 Task: Find connections with filter location Chilecito with filter topic #innovationwith filter profile language English with filter current company IGT Solutions with filter school Delhi Technical Campus with filter industry Real Estate and Equipment Rental Services with filter service category Family Law with filter keywords title Server
Action: Mouse moved to (474, 85)
Screenshot: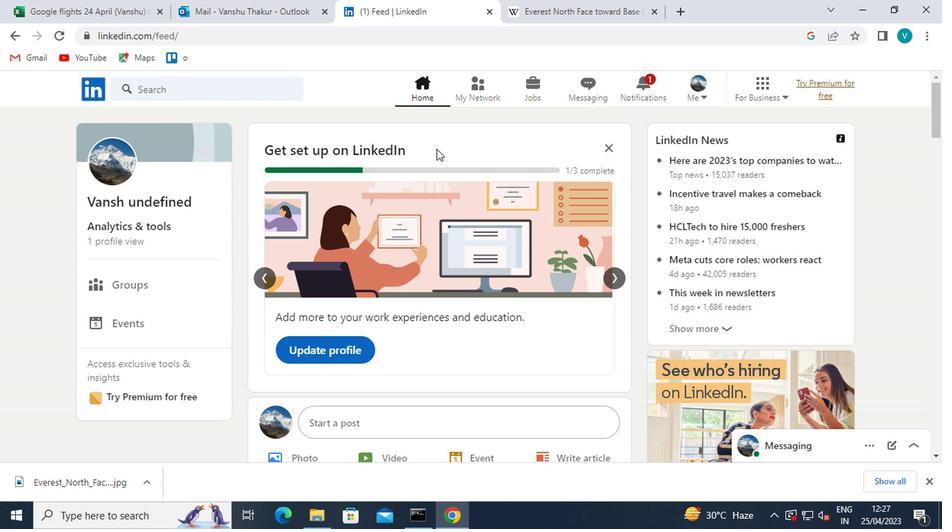 
Action: Mouse pressed left at (474, 85)
Screenshot: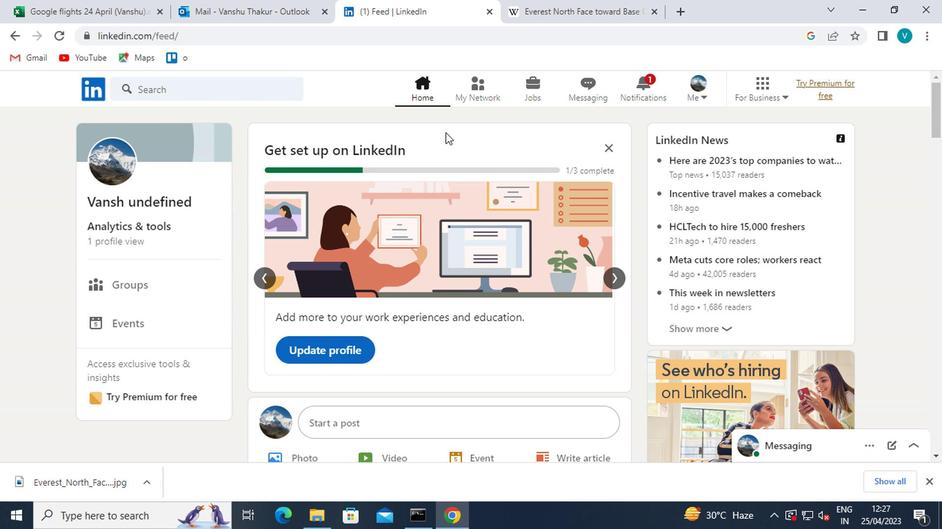 
Action: Mouse moved to (143, 165)
Screenshot: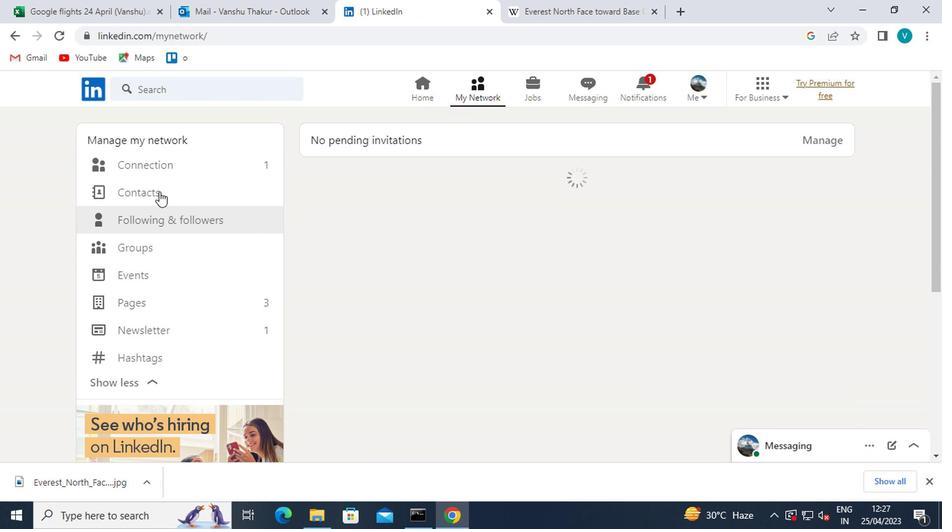 
Action: Mouse pressed left at (143, 165)
Screenshot: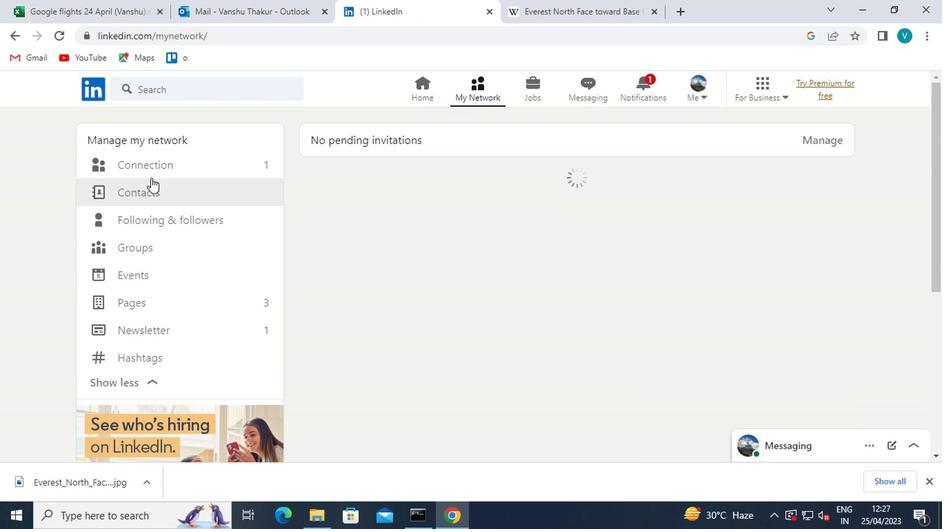 
Action: Mouse moved to (572, 157)
Screenshot: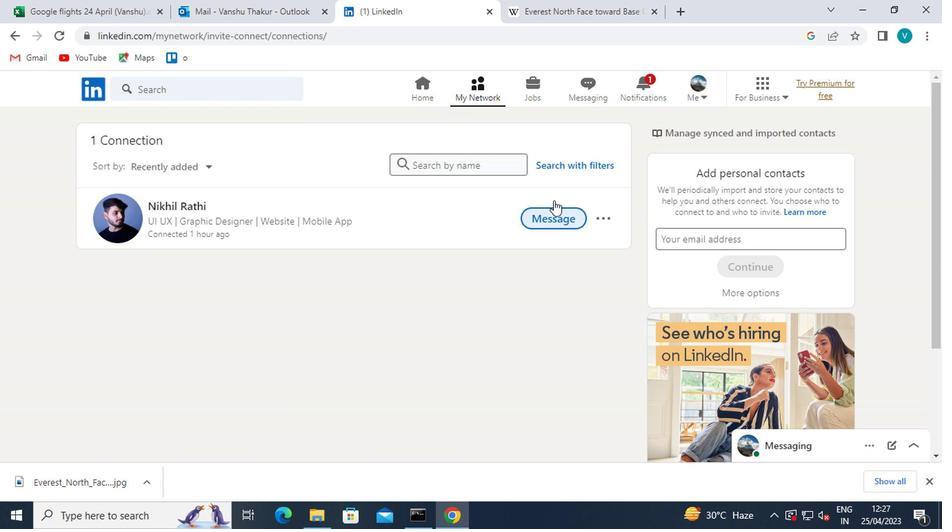 
Action: Mouse pressed left at (572, 157)
Screenshot: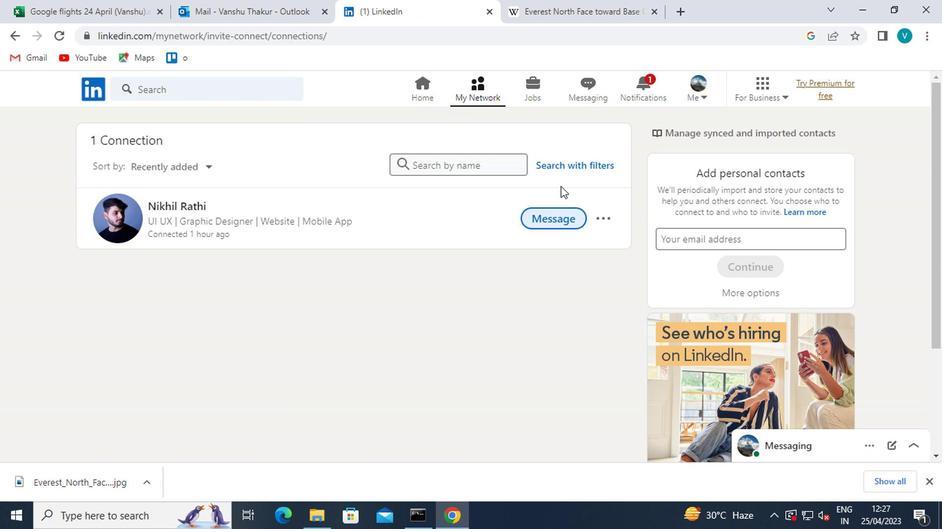
Action: Mouse moved to (452, 135)
Screenshot: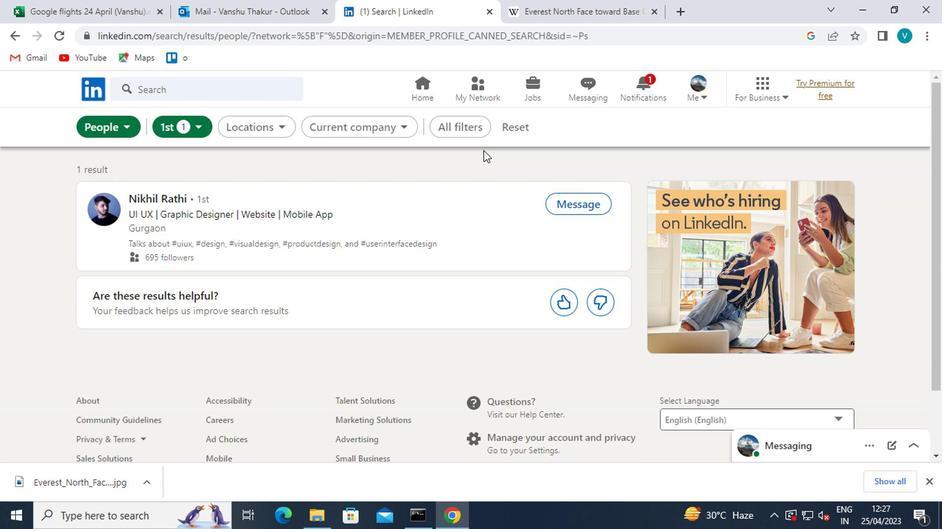 
Action: Mouse pressed left at (452, 135)
Screenshot: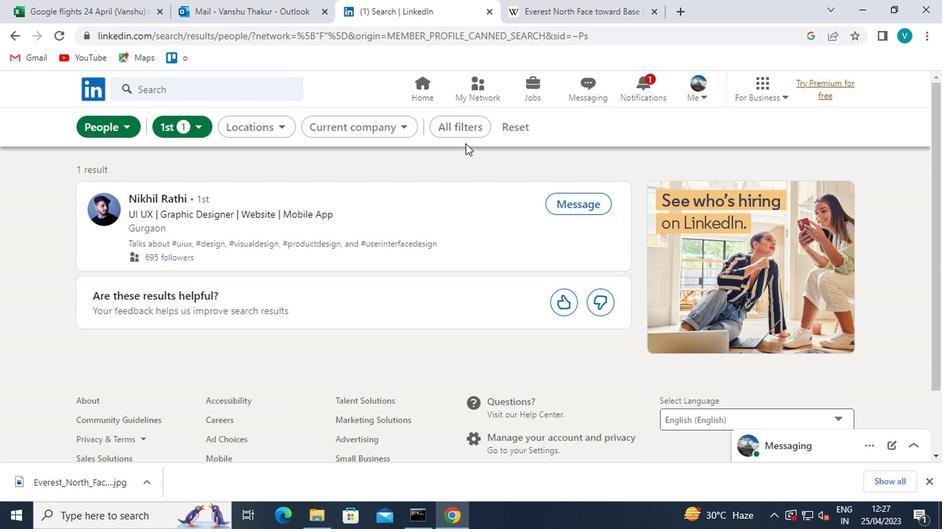 
Action: Mouse moved to (633, 286)
Screenshot: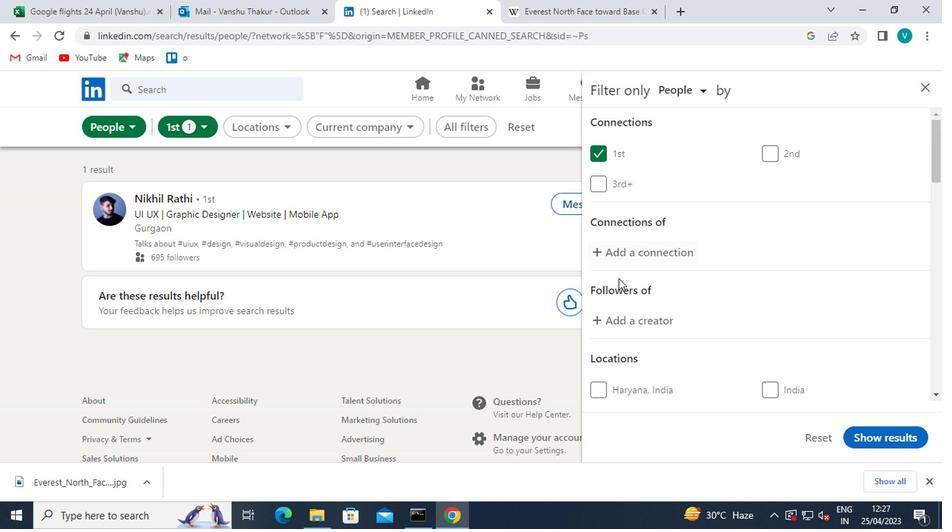 
Action: Mouse scrolled (633, 285) with delta (0, 0)
Screenshot: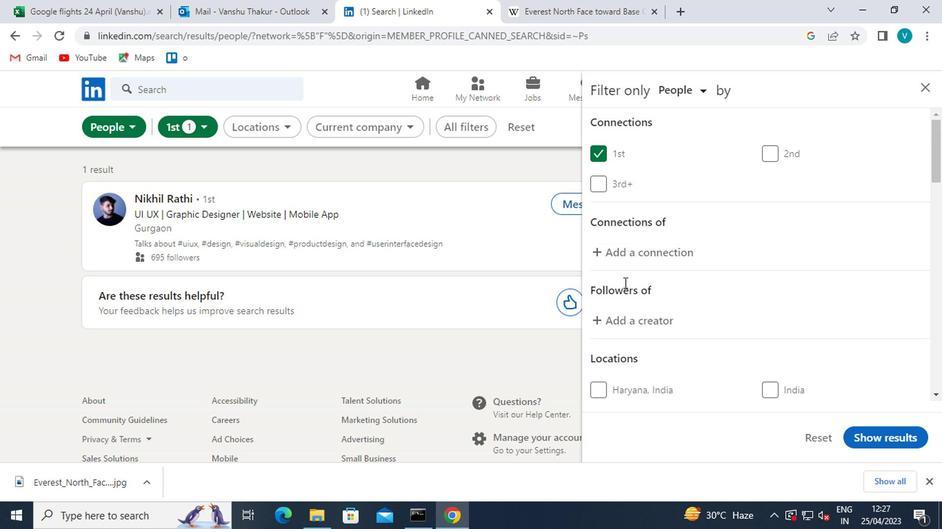 
Action: Mouse moved to (634, 287)
Screenshot: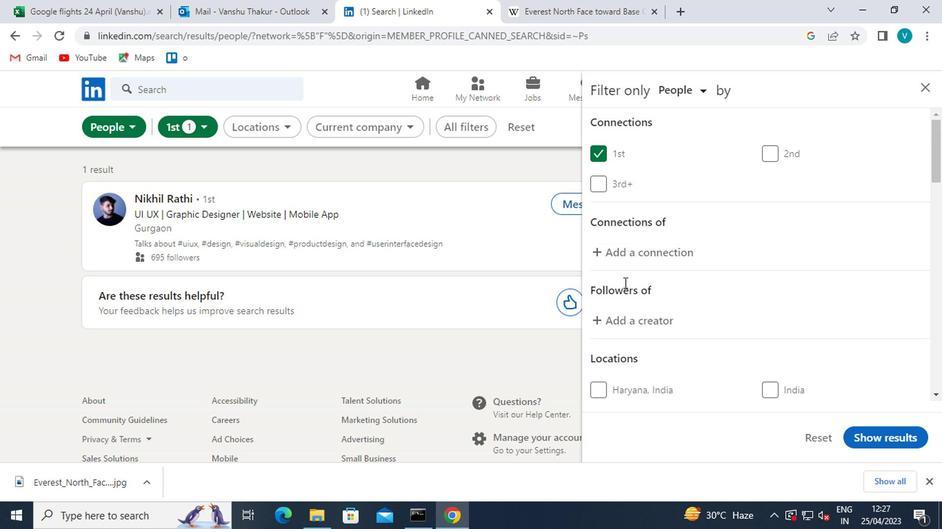 
Action: Mouse scrolled (634, 286) with delta (0, 0)
Screenshot: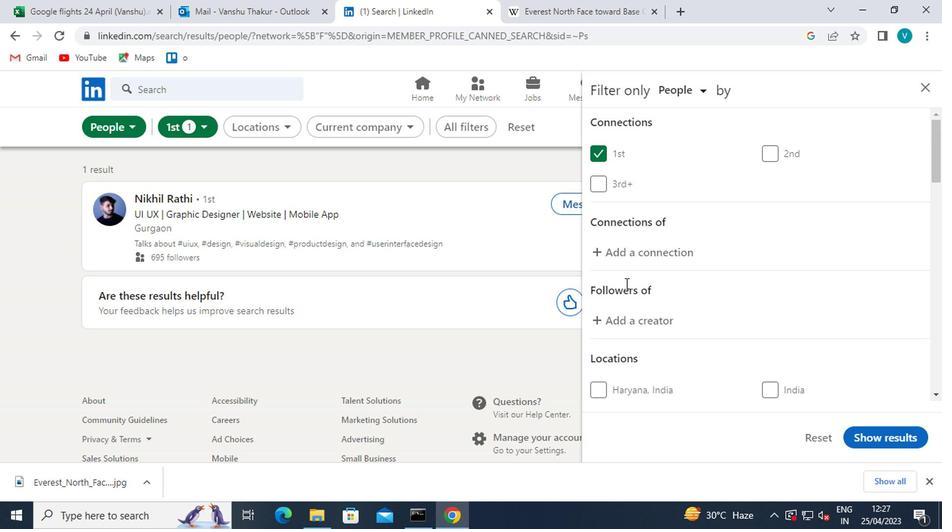 
Action: Mouse moved to (635, 316)
Screenshot: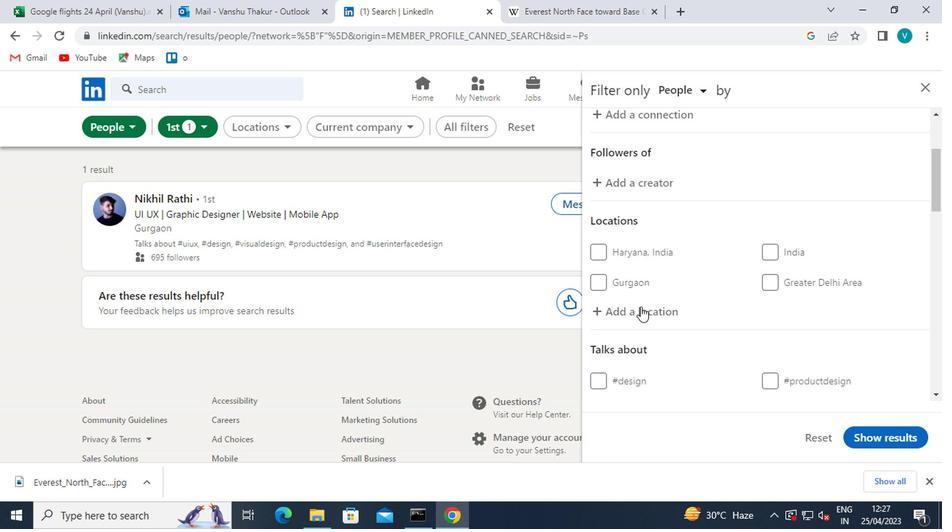 
Action: Mouse pressed left at (635, 316)
Screenshot: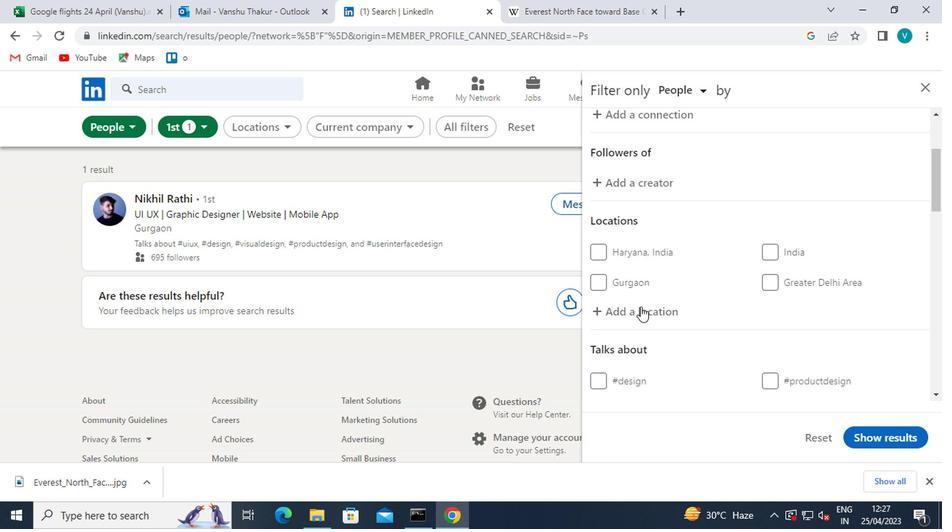 
Action: Mouse moved to (547, 271)
Screenshot: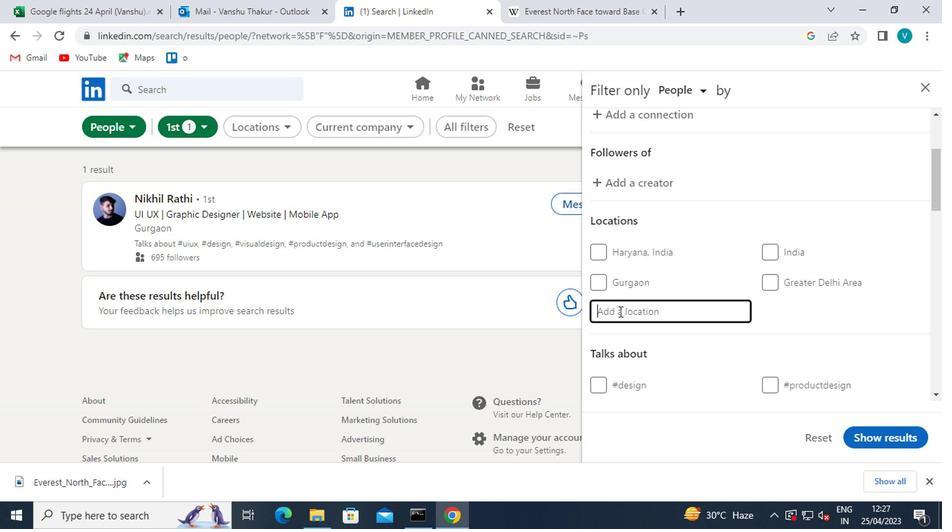 
Action: Key pressed <Key.shift>CHILECITO
Screenshot: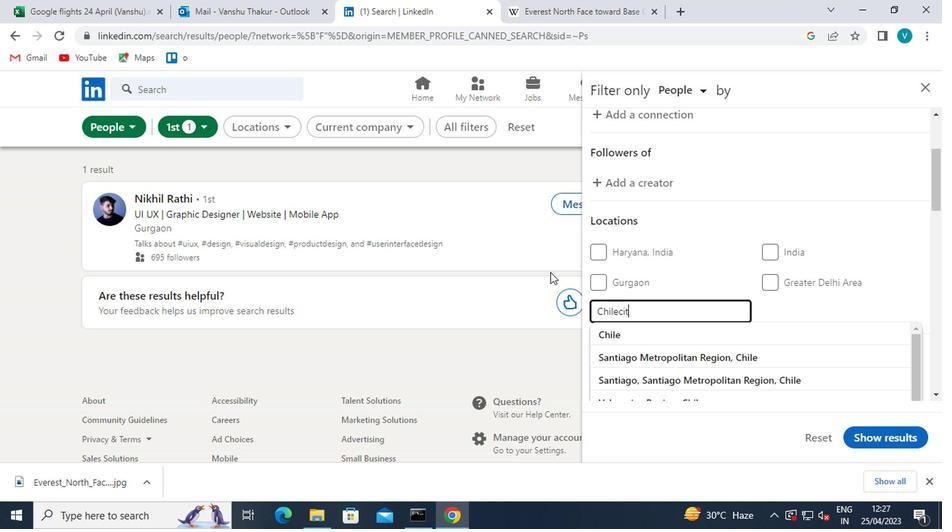 
Action: Mouse moved to (679, 340)
Screenshot: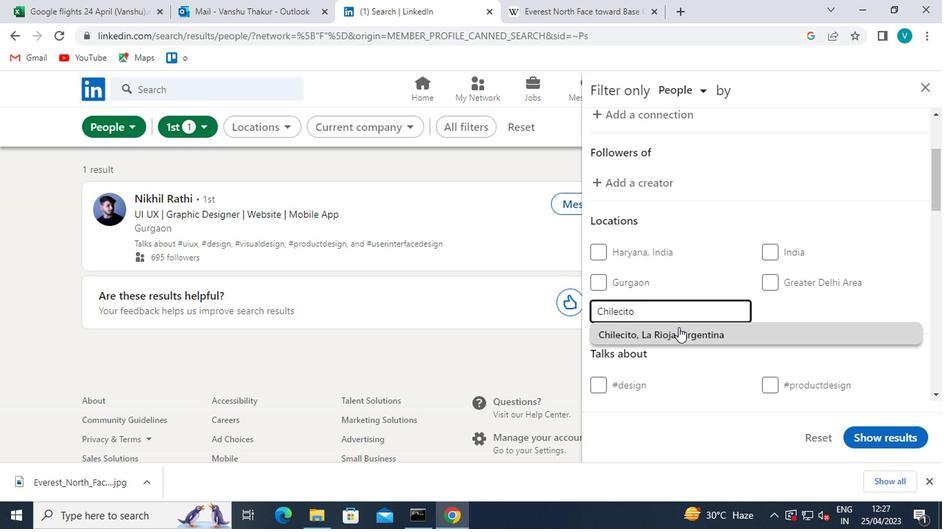 
Action: Mouse pressed left at (679, 340)
Screenshot: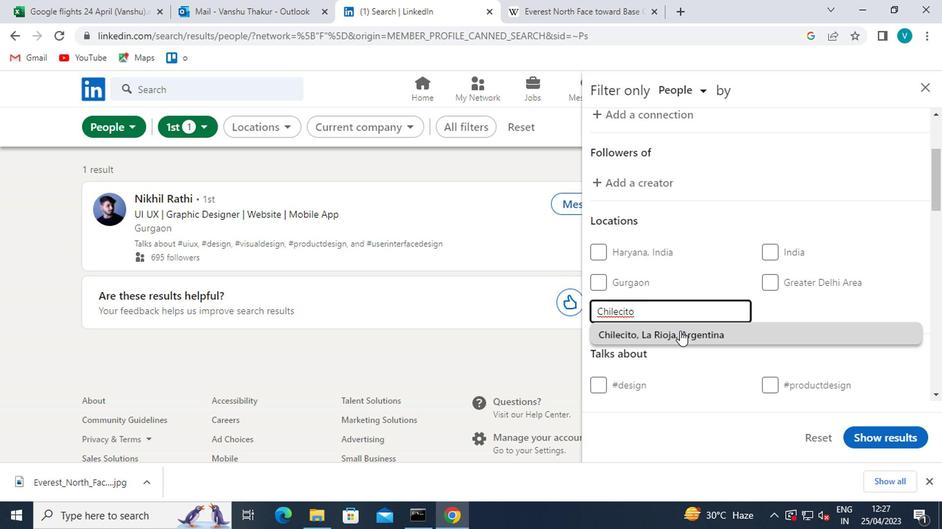 
Action: Mouse moved to (698, 334)
Screenshot: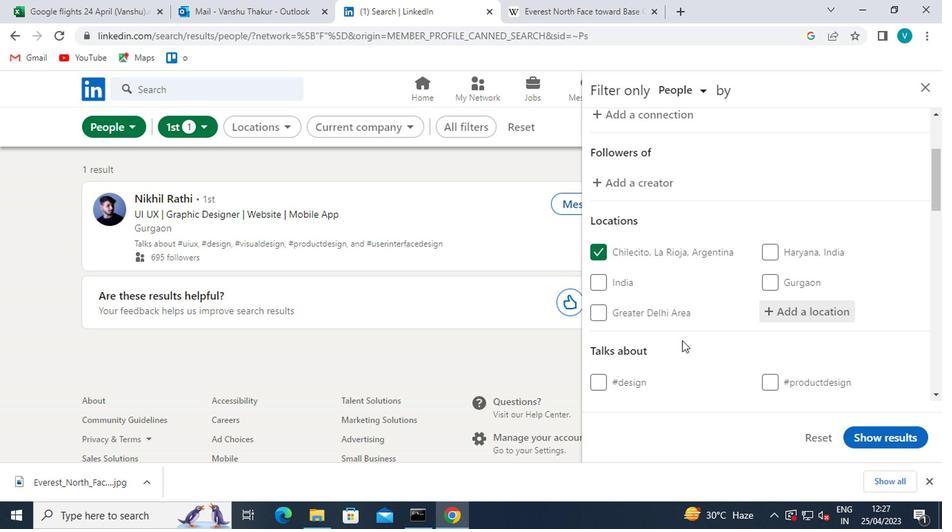 
Action: Mouse scrolled (698, 333) with delta (0, 0)
Screenshot: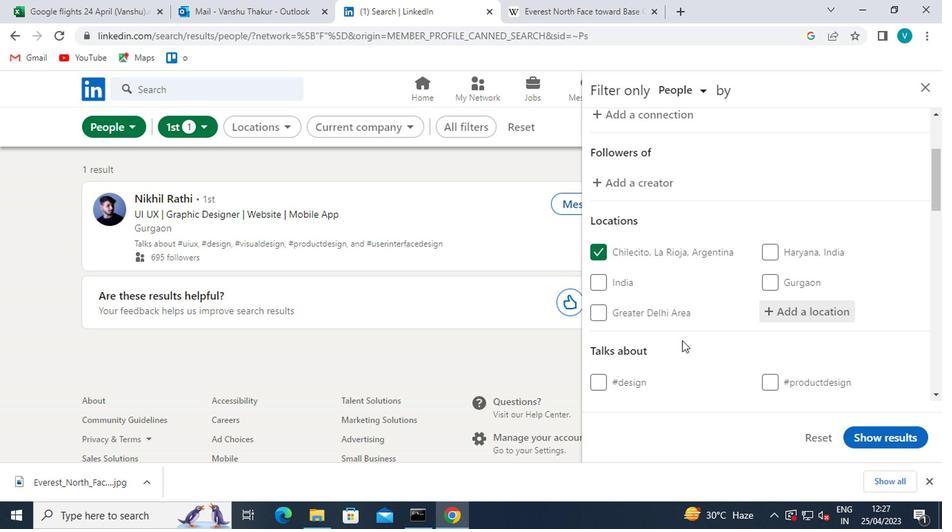 
Action: Mouse scrolled (698, 333) with delta (0, 0)
Screenshot: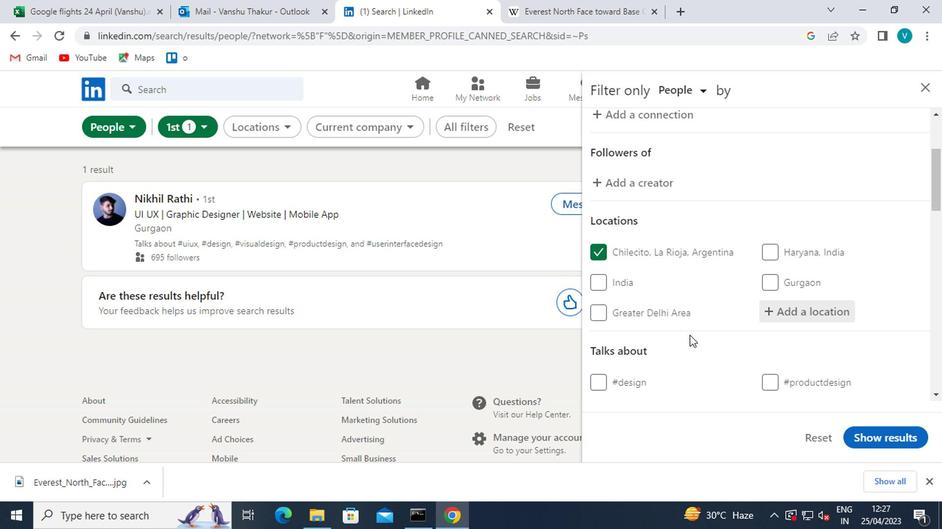 
Action: Mouse moved to (824, 298)
Screenshot: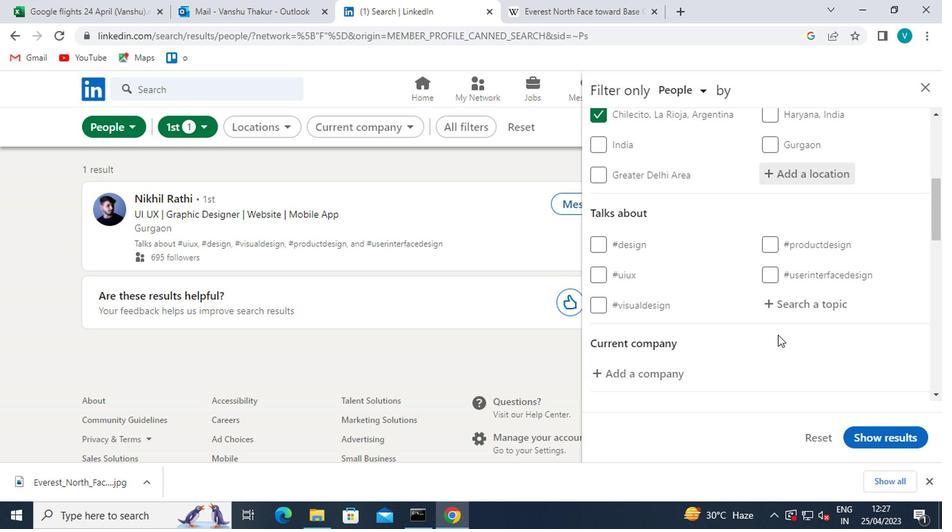 
Action: Mouse pressed left at (824, 298)
Screenshot: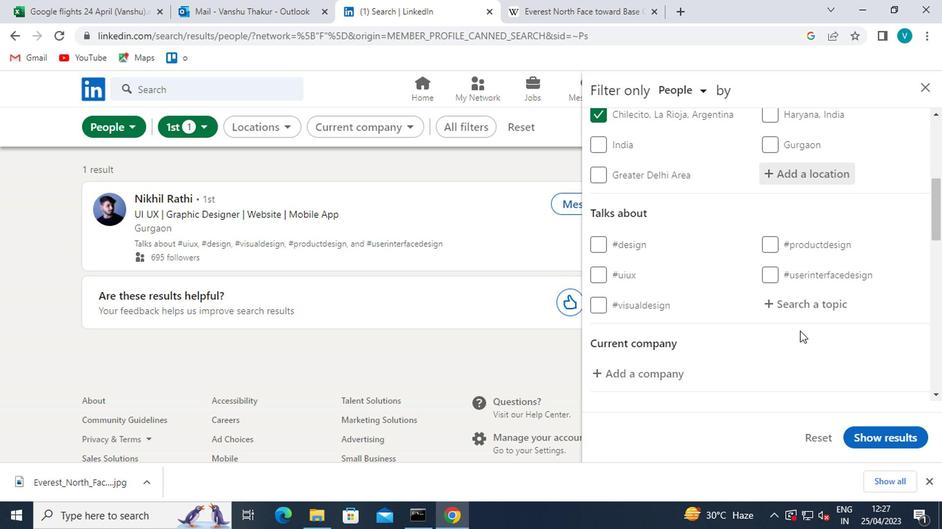 
Action: Mouse moved to (792, 276)
Screenshot: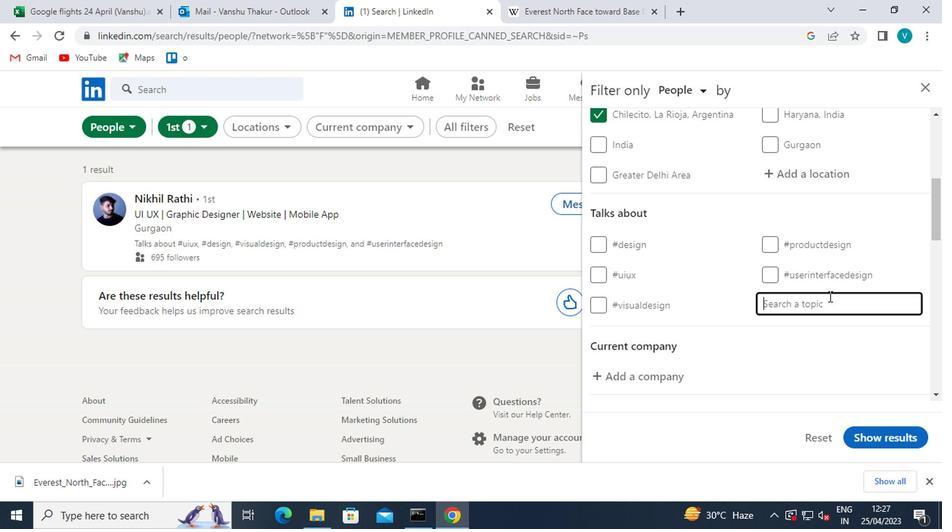 
Action: Key pressed <Key.shift><Key.shift><Key.shift><Key.shift>
Screenshot: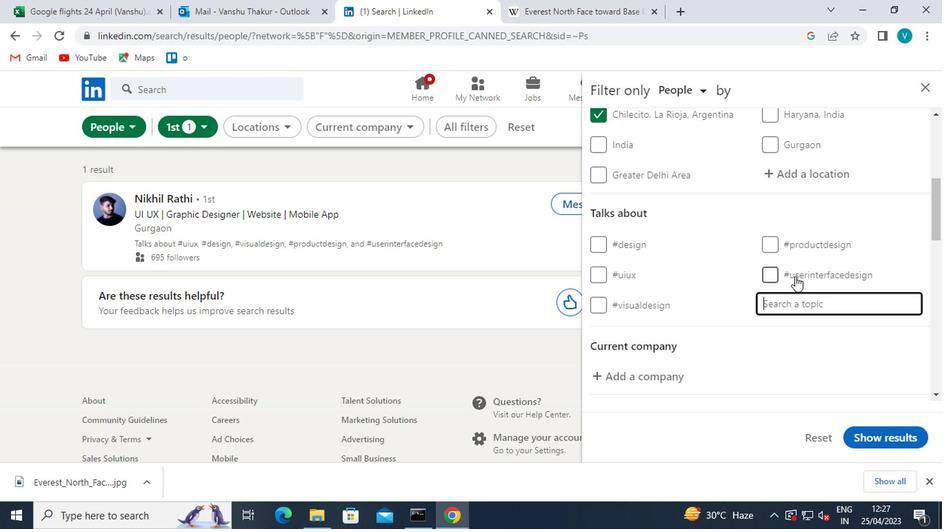 
Action: Mouse moved to (791, 275)
Screenshot: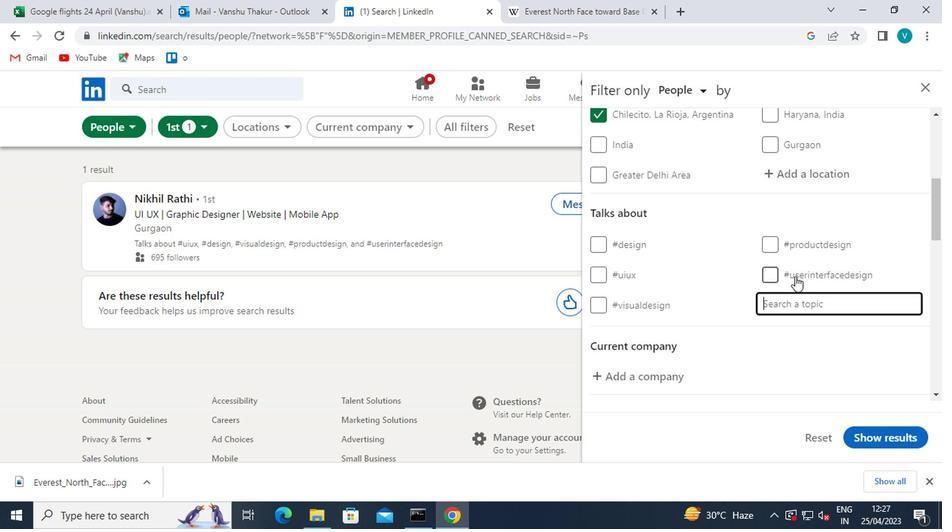 
Action: Key pressed <Key.shift><Key.shift><Key.shift><Key.shift><Key.shift><Key.shift><Key.shift><Key.shift><Key.shift><Key.shift><Key.shift><Key.shift><Key.shift><Key.shift><Key.shift><Key.shift><Key.shift><Key.shift><Key.shift><Key.shift><Key.shift><Key.shift><Key.shift><Key.shift><Key.shift><Key.shift><Key.shift><Key.shift><Key.shift><Key.shift><Key.shift><Key.shift><Key.shift><Key.shift><Key.shift><Key.shift><Key.shift><Key.shift><Key.shift><Key.shift><Key.shift><Key.shift><Key.shift><Key.shift><Key.shift><Key.shift><Key.shift><Key.shift><Key.shift><Key.shift><Key.shift><Key.shift><Key.shift><Key.shift><Key.shift><Key.shift><Key.shift>#INNOVATIONW<Key.backspace>
Screenshot: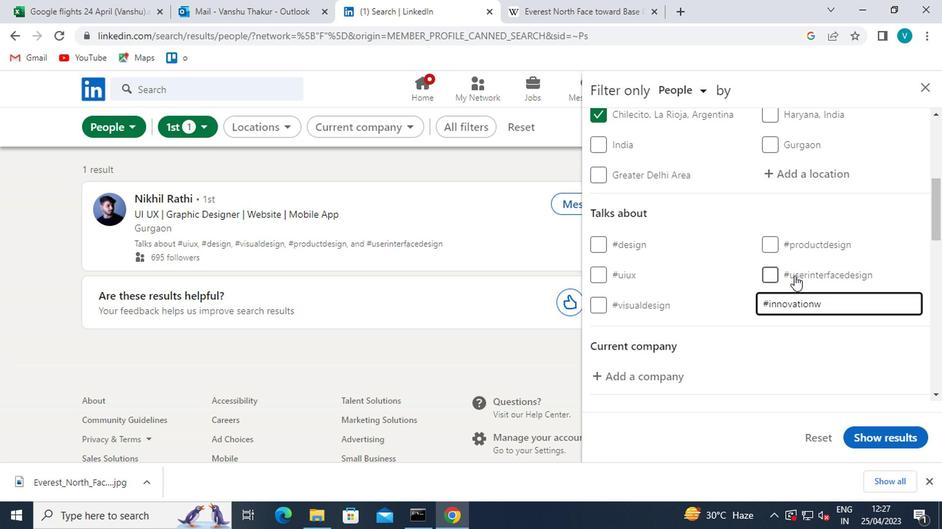 
Action: Mouse moved to (802, 348)
Screenshot: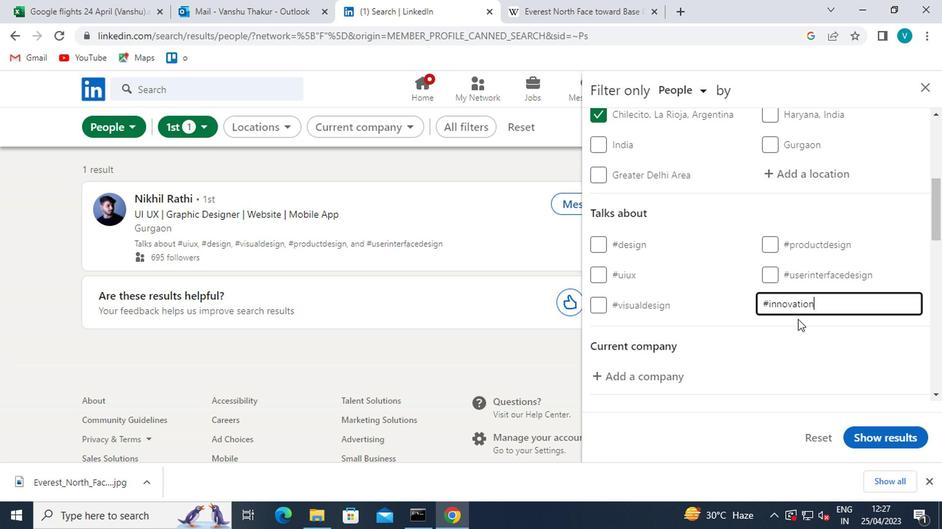 
Action: Mouse pressed left at (802, 348)
Screenshot: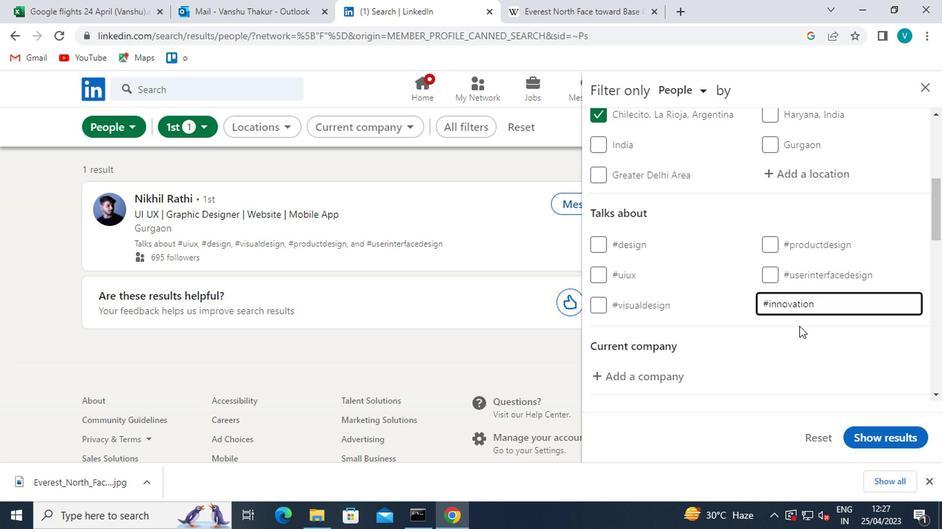 
Action: Mouse moved to (806, 348)
Screenshot: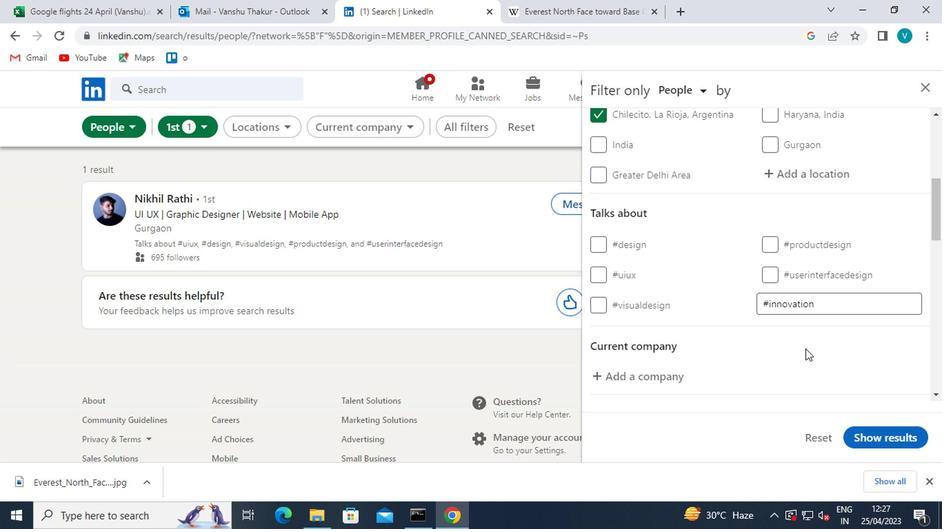 
Action: Mouse scrolled (806, 347) with delta (0, 0)
Screenshot: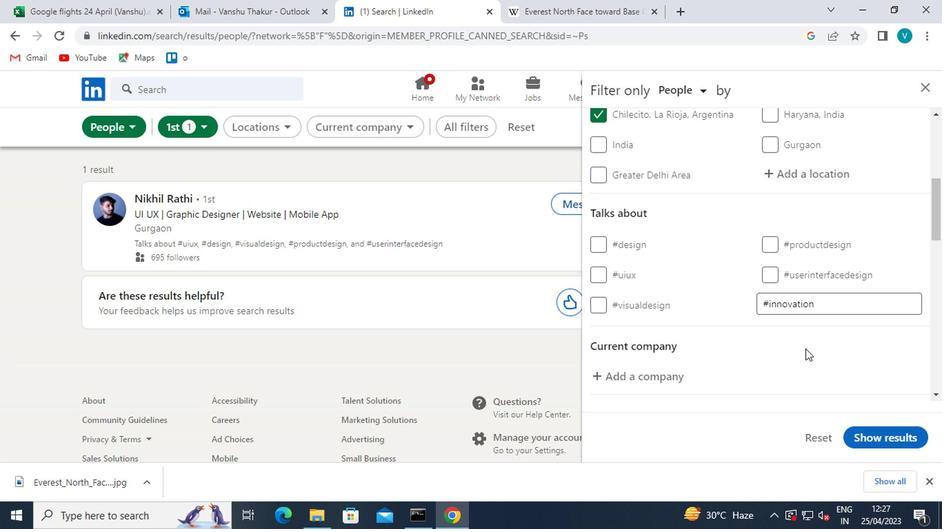
Action: Mouse moved to (809, 346)
Screenshot: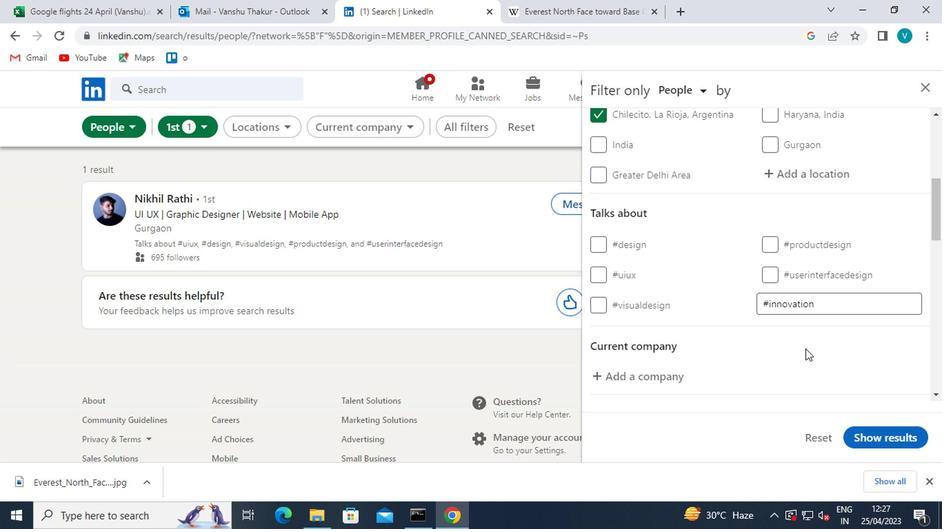 
Action: Mouse scrolled (809, 346) with delta (0, 0)
Screenshot: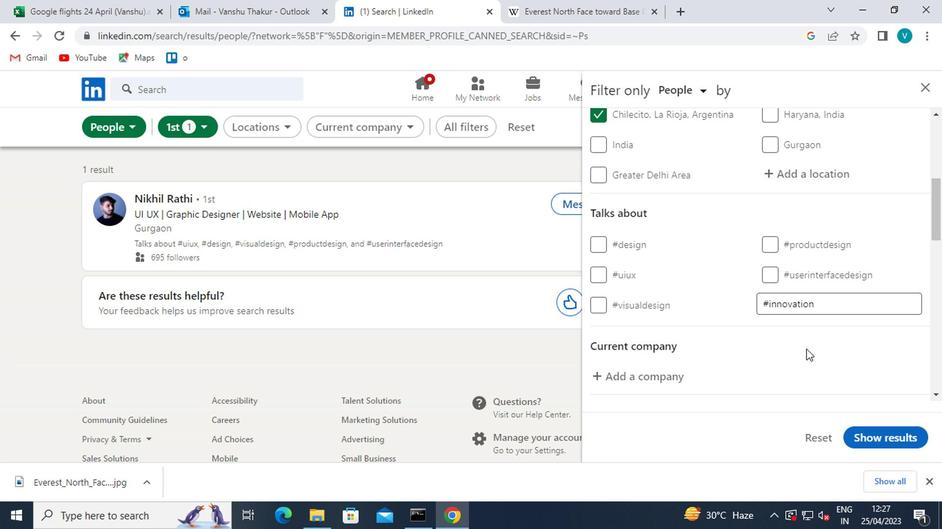 
Action: Mouse moved to (807, 346)
Screenshot: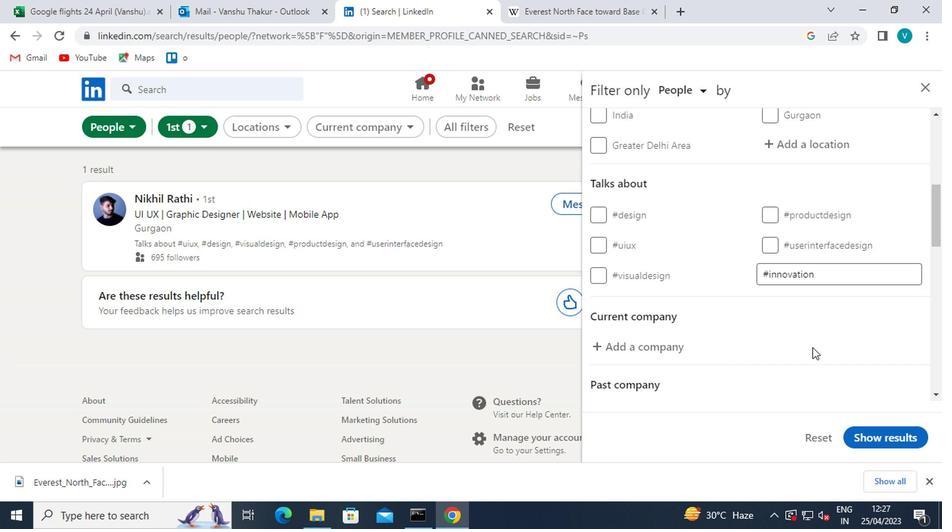 
Action: Mouse scrolled (807, 345) with delta (0, 0)
Screenshot: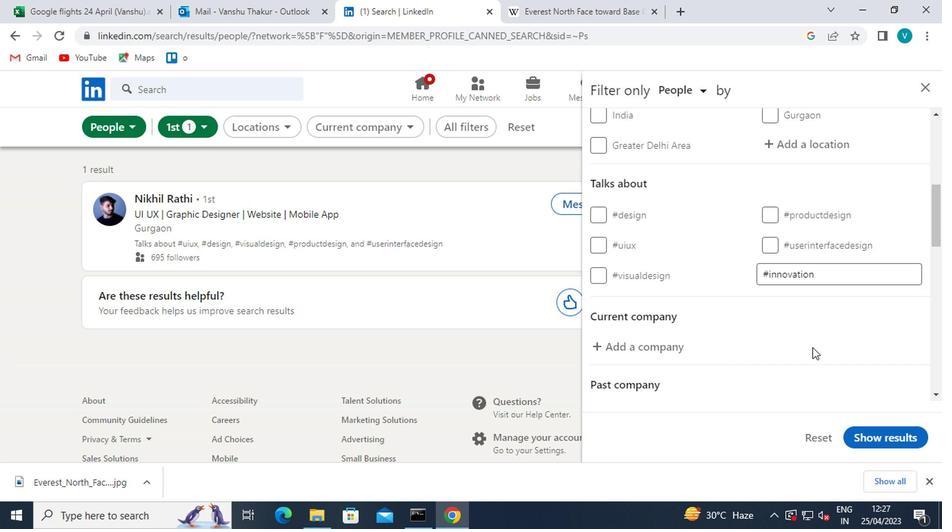 
Action: Mouse moved to (802, 345)
Screenshot: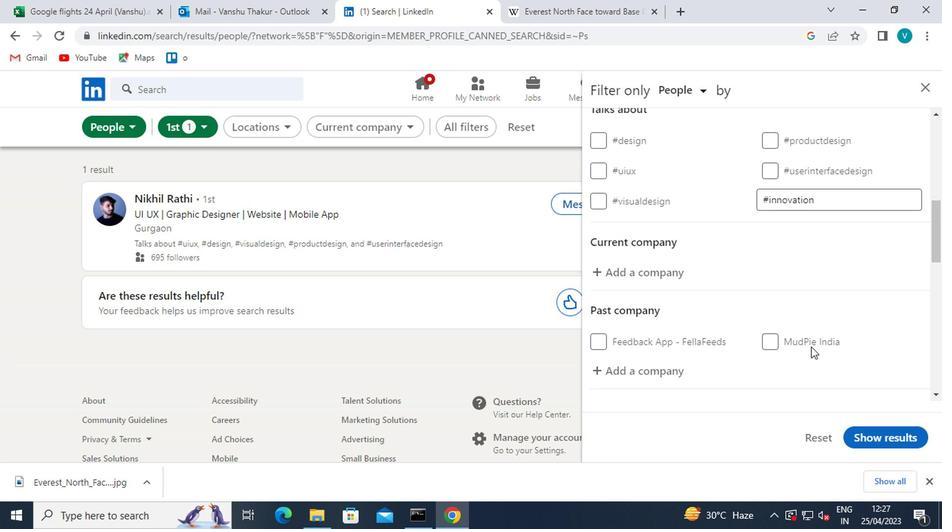 
Action: Mouse scrolled (802, 344) with delta (0, 0)
Screenshot: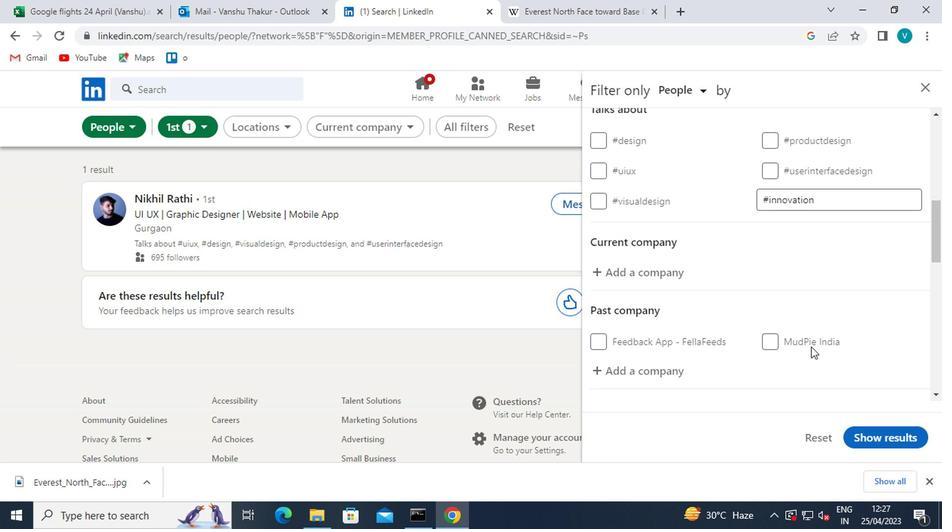 
Action: Mouse moved to (793, 342)
Screenshot: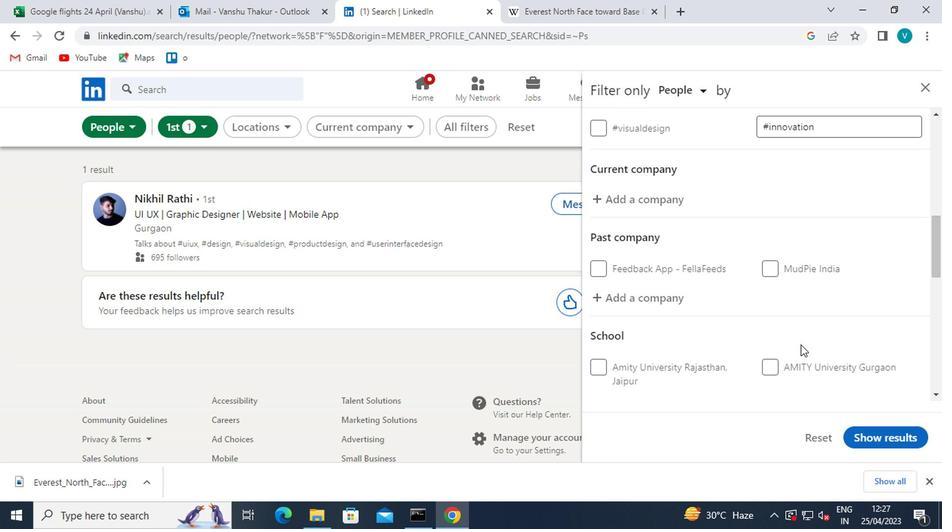 
Action: Mouse scrolled (793, 342) with delta (0, 0)
Screenshot: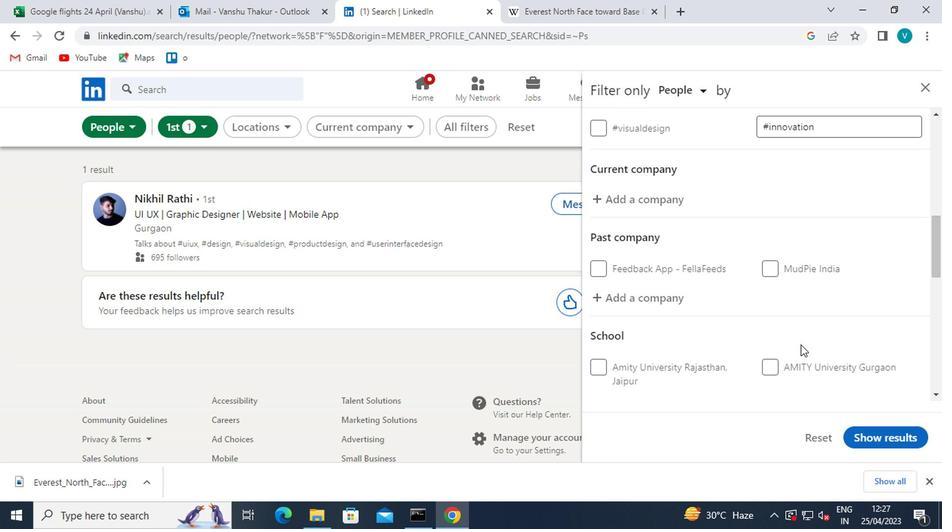 
Action: Mouse moved to (602, 315)
Screenshot: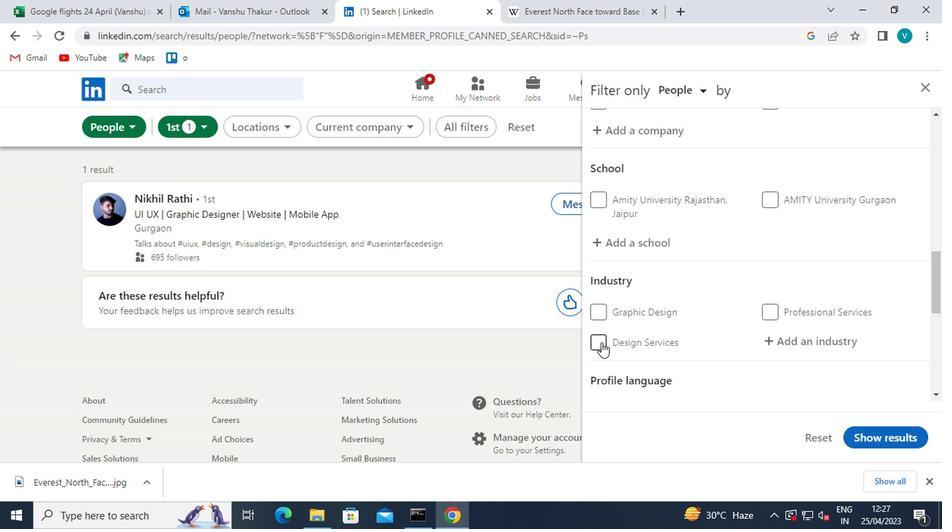 
Action: Mouse scrolled (602, 314) with delta (0, 0)
Screenshot: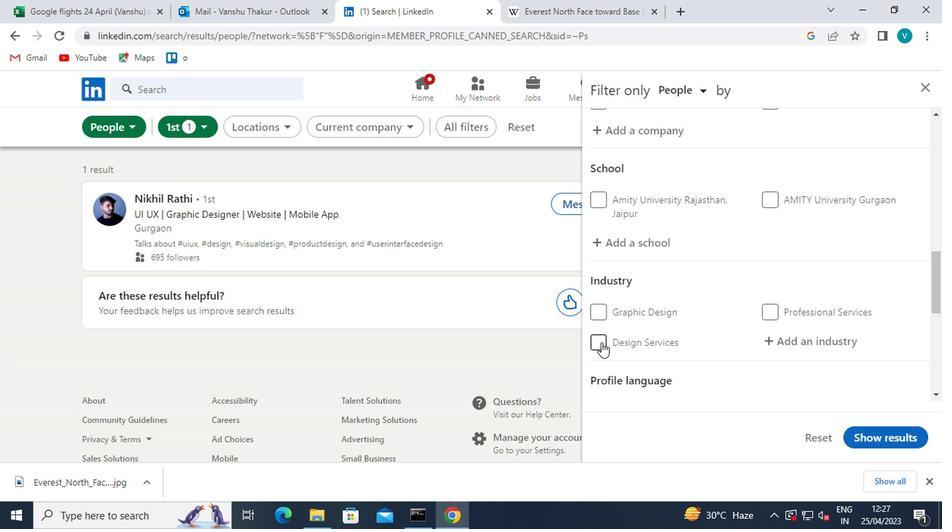
Action: Mouse scrolled (602, 314) with delta (0, 0)
Screenshot: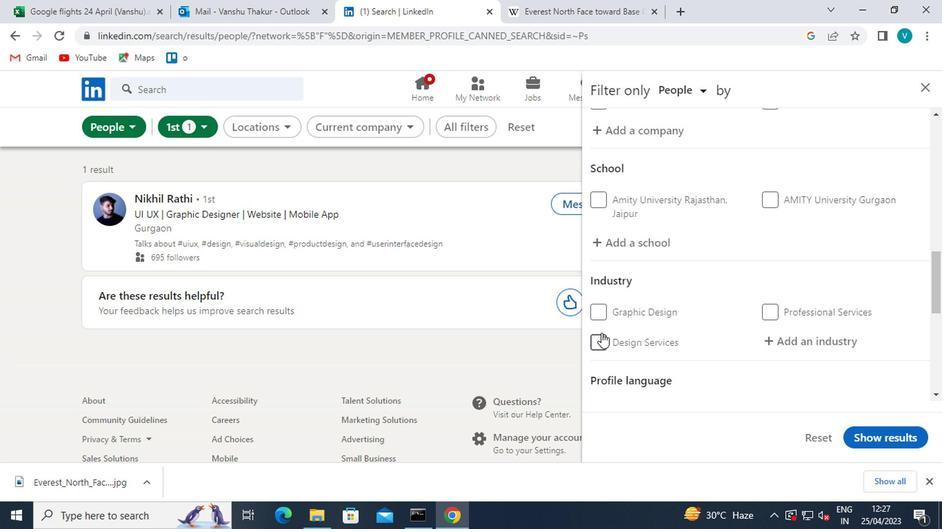 
Action: Mouse moved to (596, 272)
Screenshot: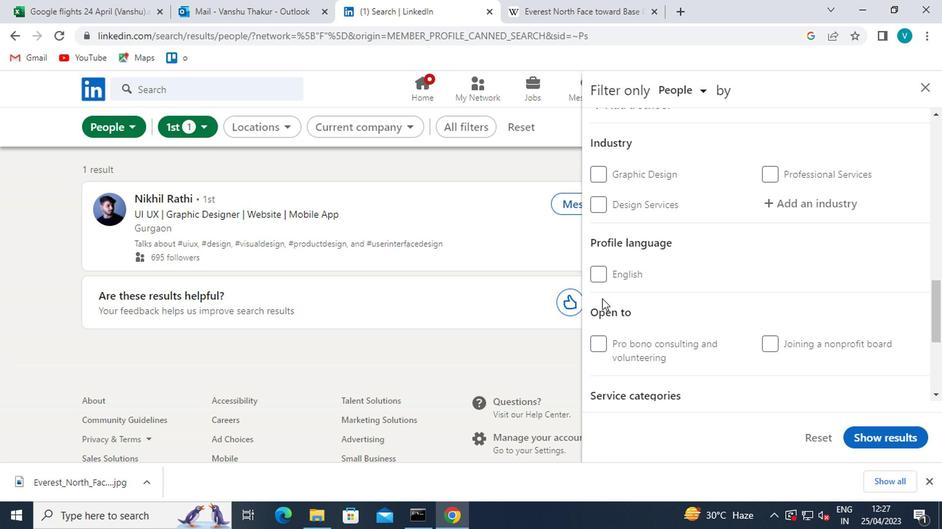
Action: Mouse pressed left at (596, 272)
Screenshot: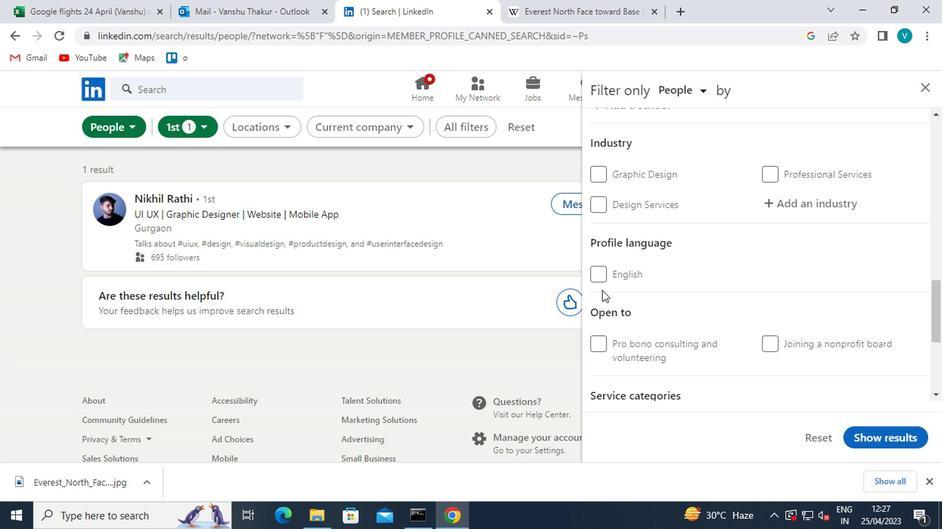 
Action: Mouse moved to (705, 290)
Screenshot: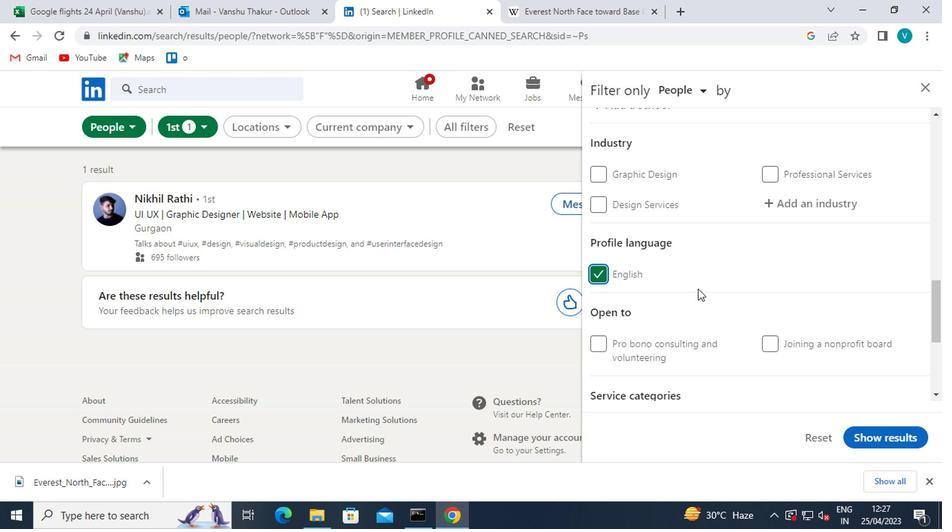 
Action: Mouse scrolled (705, 291) with delta (0, 0)
Screenshot: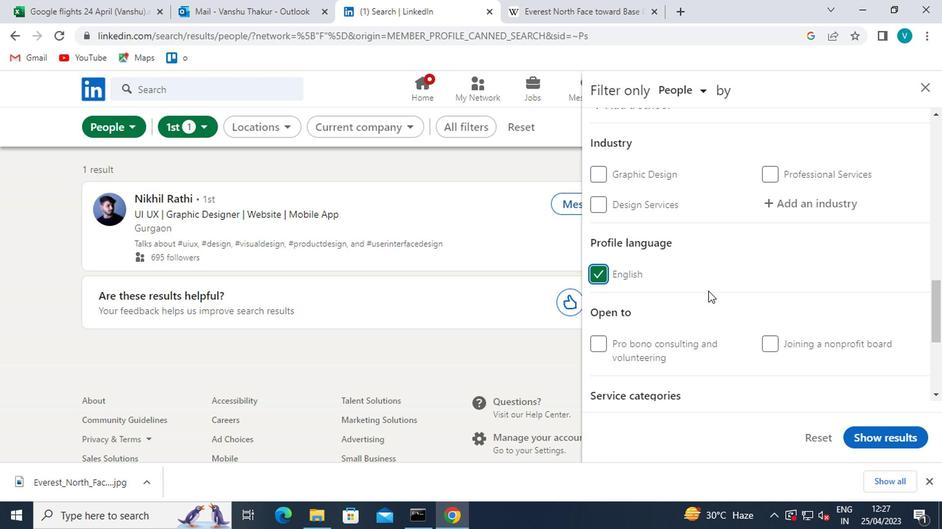 
Action: Mouse scrolled (705, 291) with delta (0, 0)
Screenshot: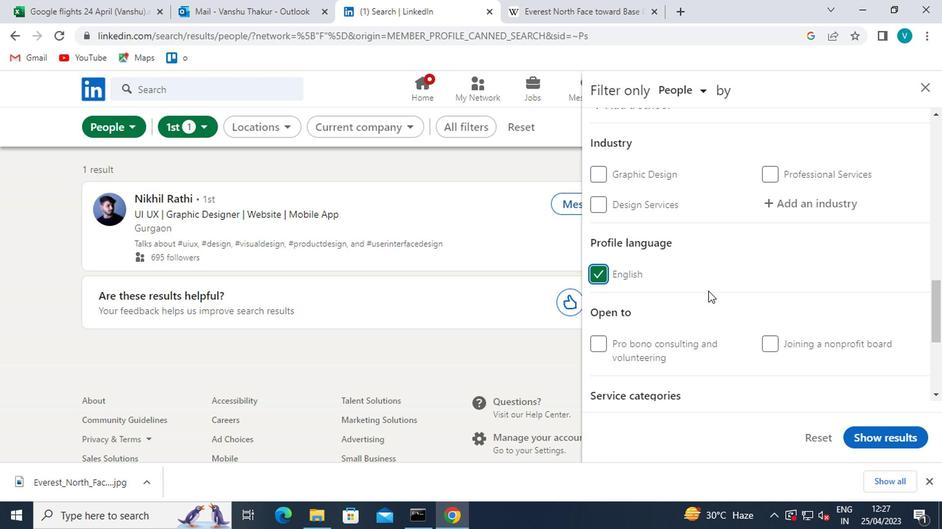 
Action: Mouse scrolled (705, 291) with delta (0, 0)
Screenshot: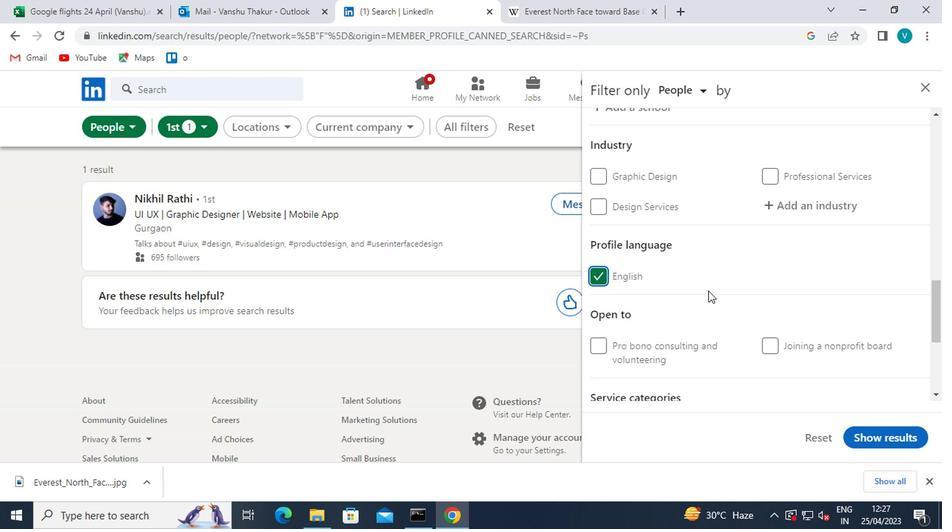 
Action: Mouse scrolled (705, 291) with delta (0, 0)
Screenshot: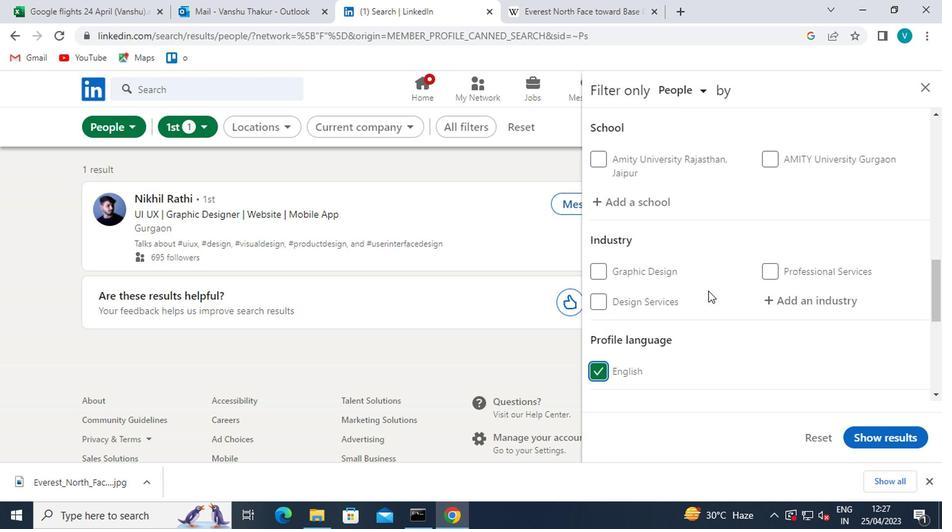
Action: Mouse scrolled (705, 291) with delta (0, 0)
Screenshot: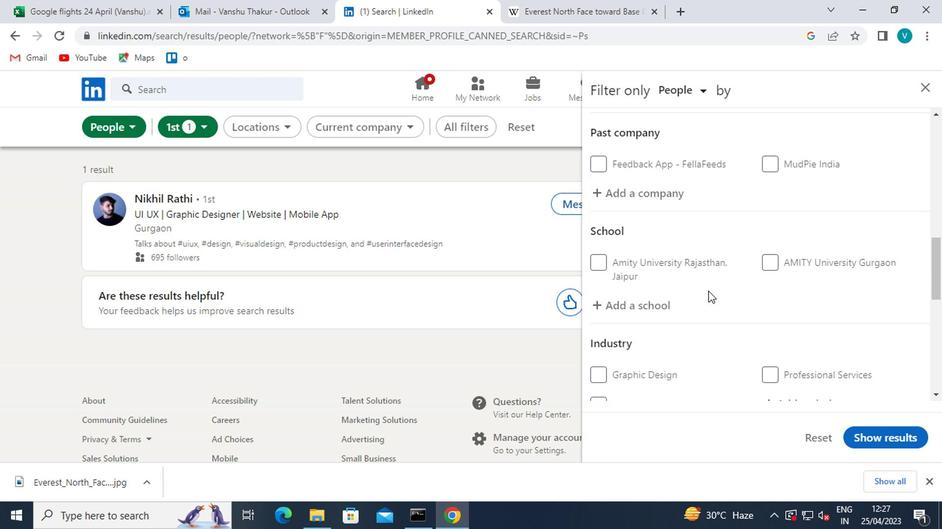 
Action: Mouse moved to (680, 241)
Screenshot: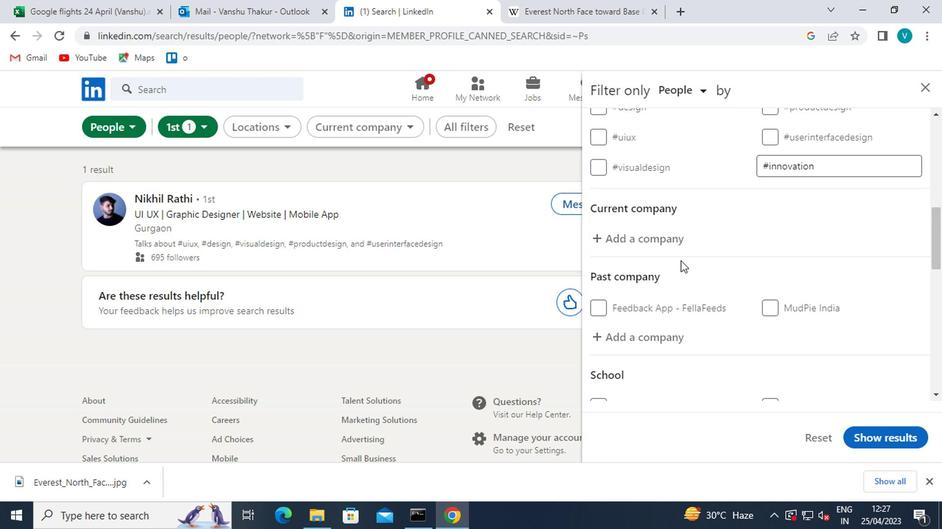 
Action: Mouse pressed left at (680, 241)
Screenshot: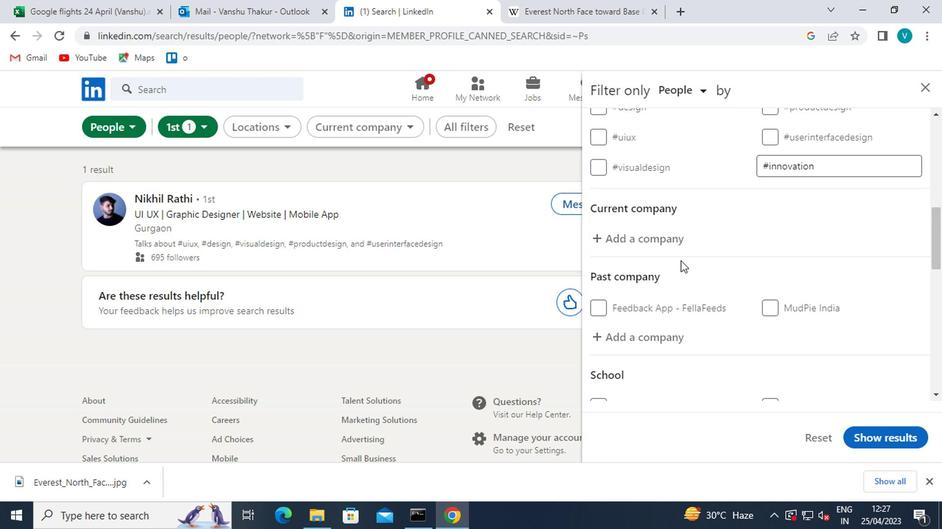 
Action: Mouse moved to (682, 239)
Screenshot: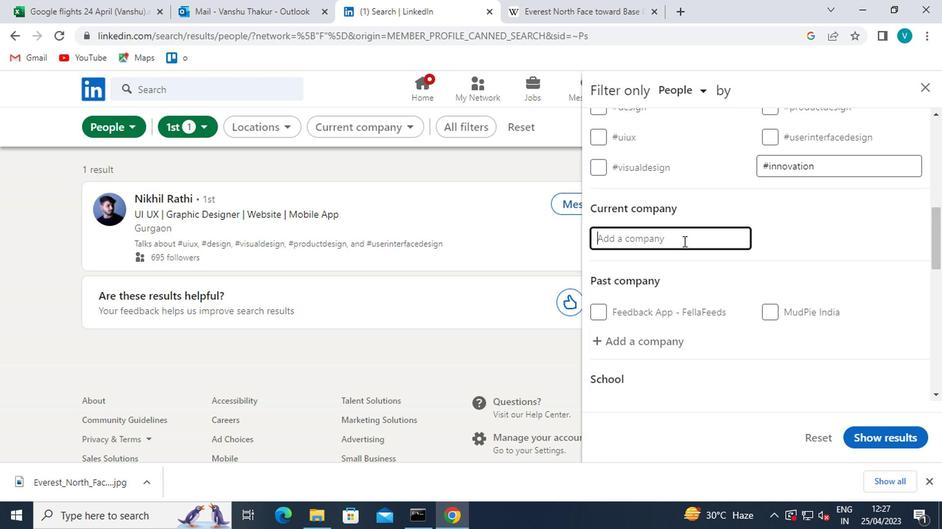 
Action: Key pressed <Key.shift>IGT<Key.space>
Screenshot: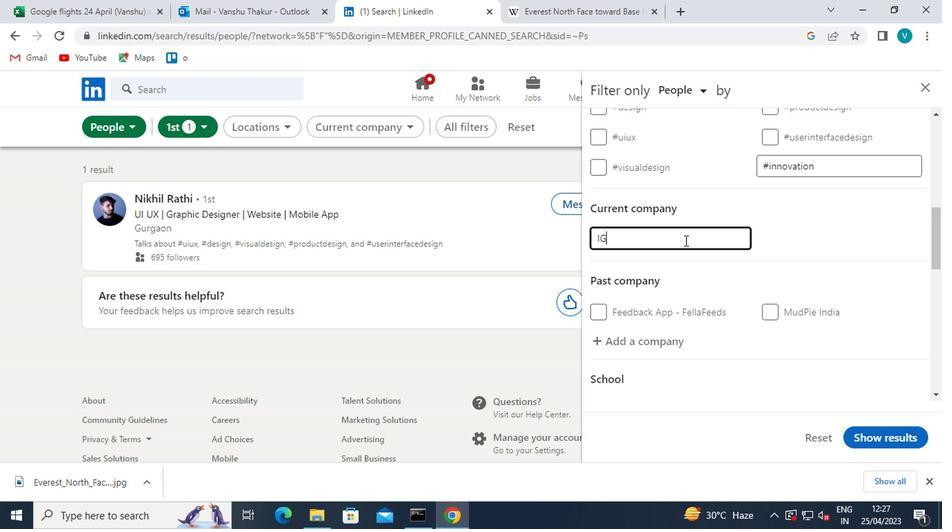 
Action: Mouse moved to (683, 257)
Screenshot: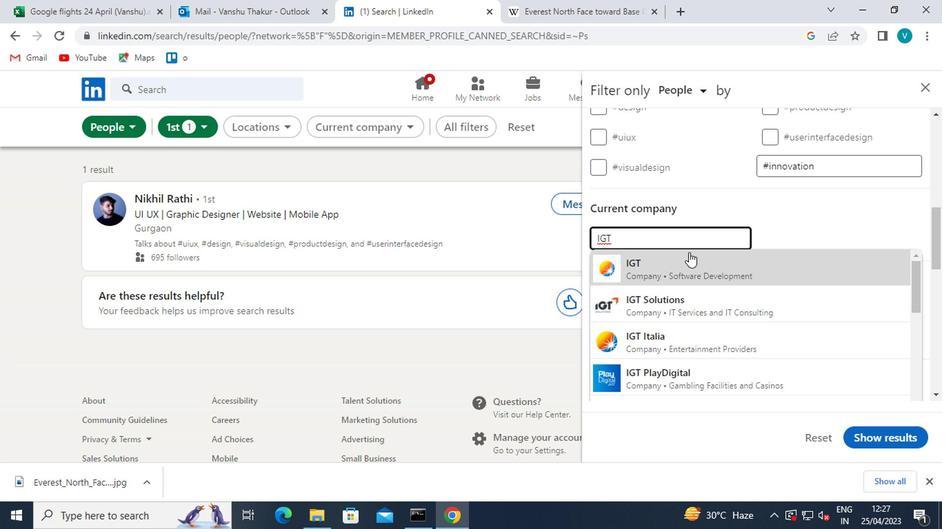 
Action: Mouse pressed left at (683, 257)
Screenshot: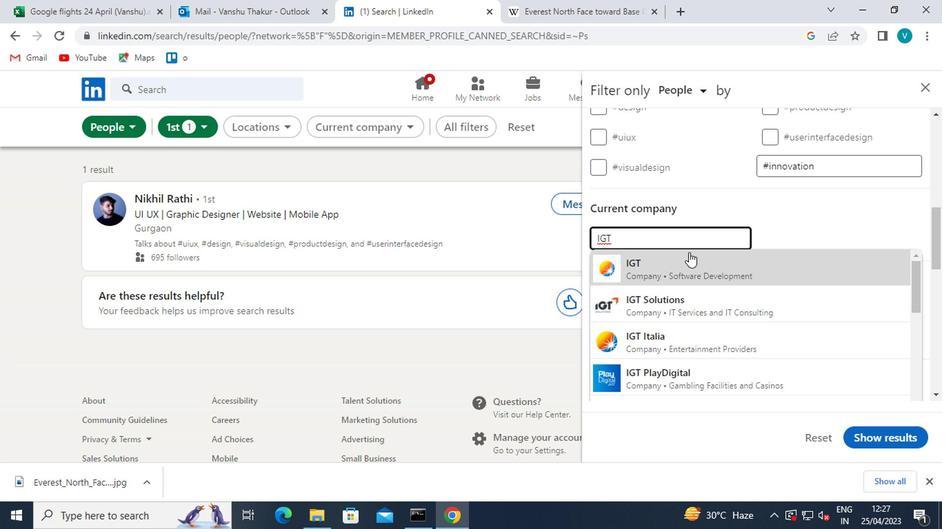 
Action: Mouse moved to (658, 239)
Screenshot: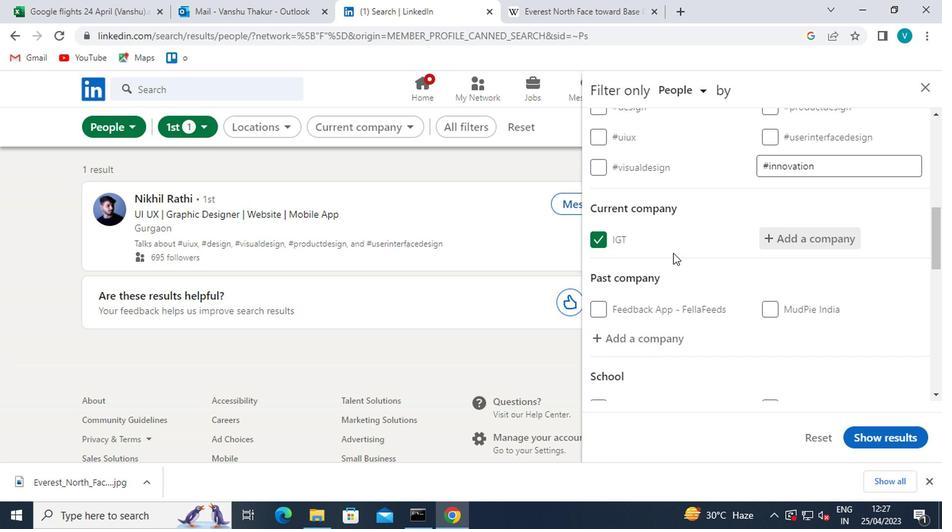 
Action: Mouse pressed left at (658, 239)
Screenshot: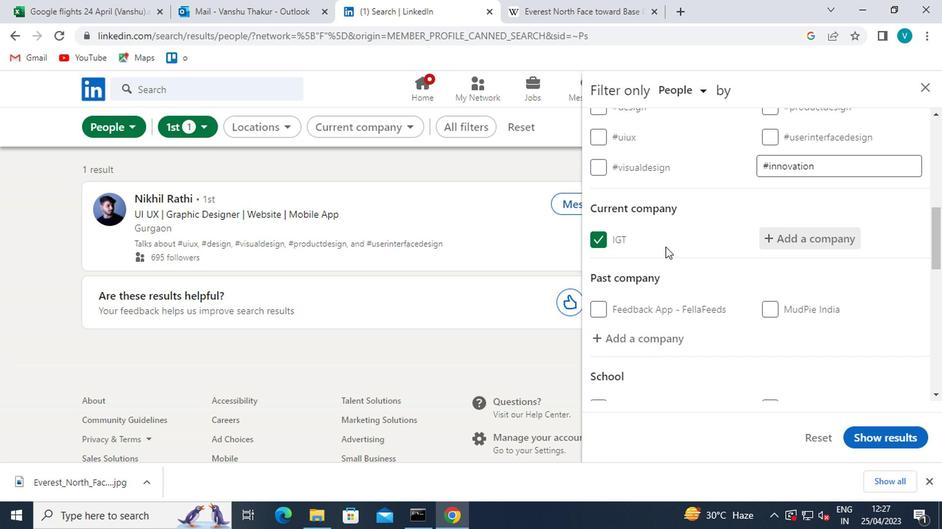 
Action: Mouse moved to (802, 237)
Screenshot: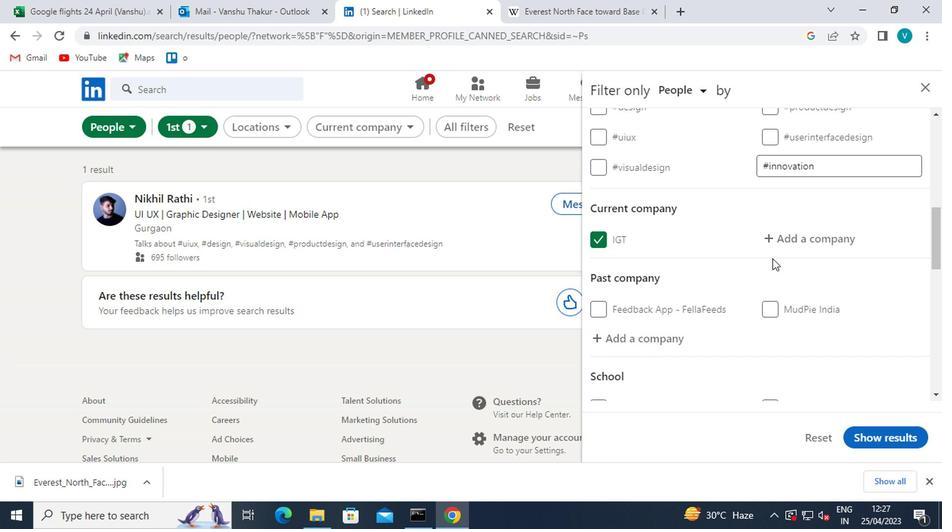 
Action: Mouse pressed left at (802, 237)
Screenshot: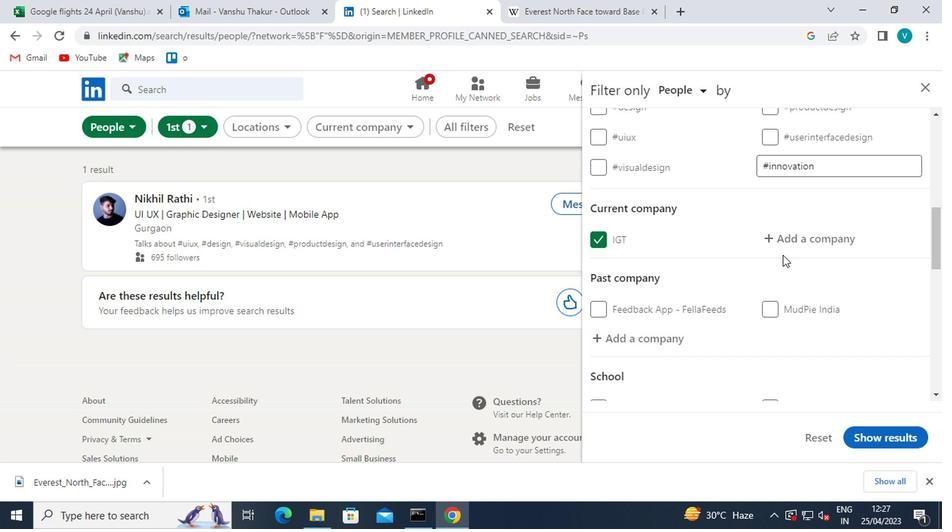 
Action: Mouse moved to (598, 241)
Screenshot: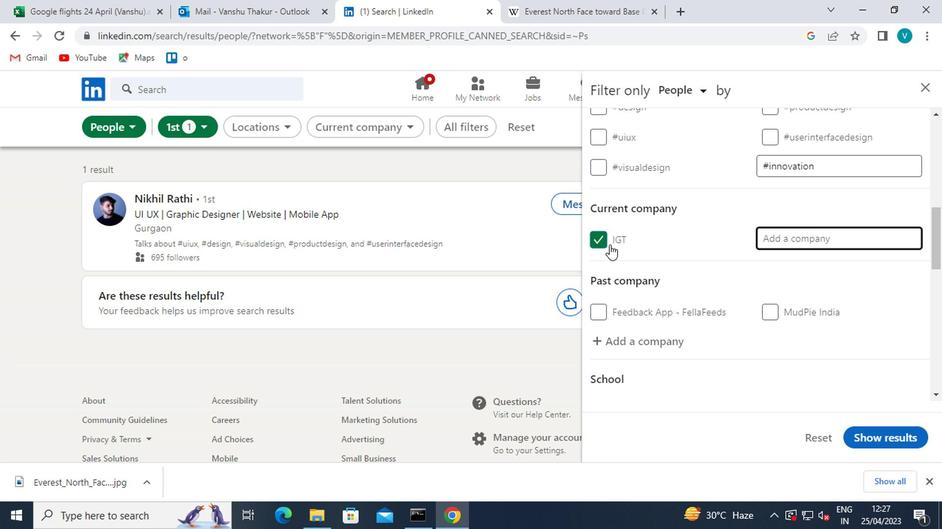 
Action: Mouse pressed left at (598, 241)
Screenshot: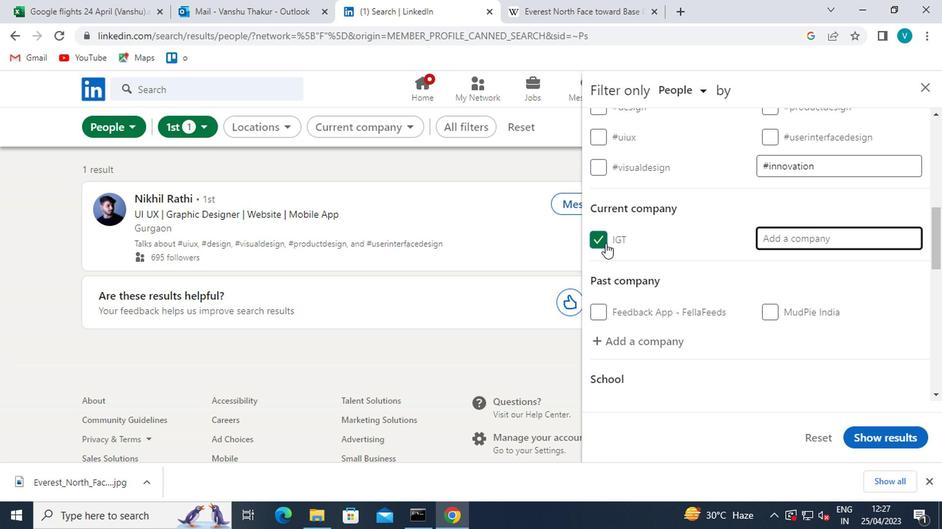 
Action: Mouse moved to (777, 234)
Screenshot: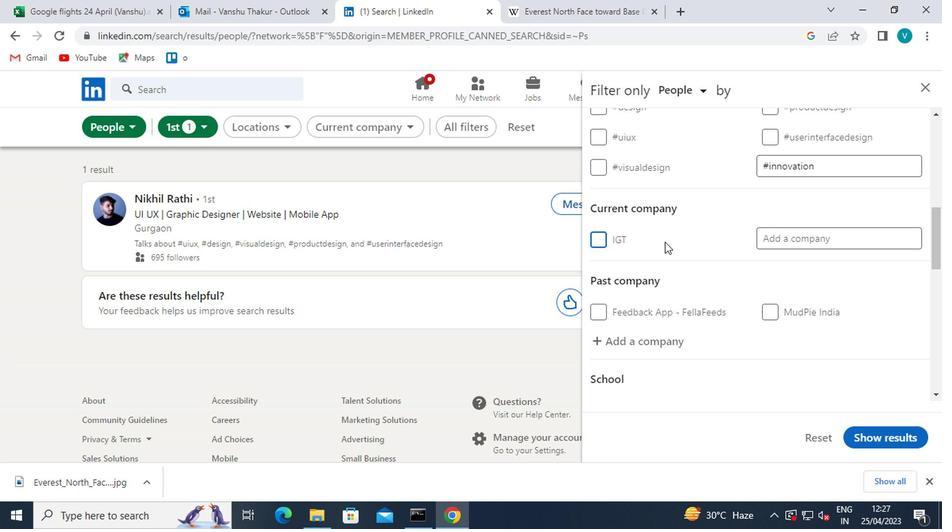 
Action: Mouse pressed left at (777, 234)
Screenshot: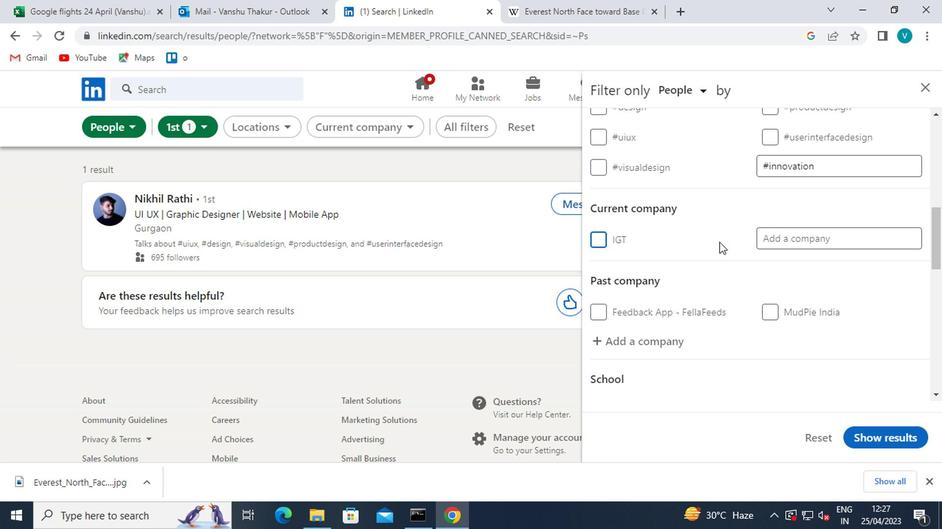 
Action: Mouse moved to (721, 220)
Screenshot: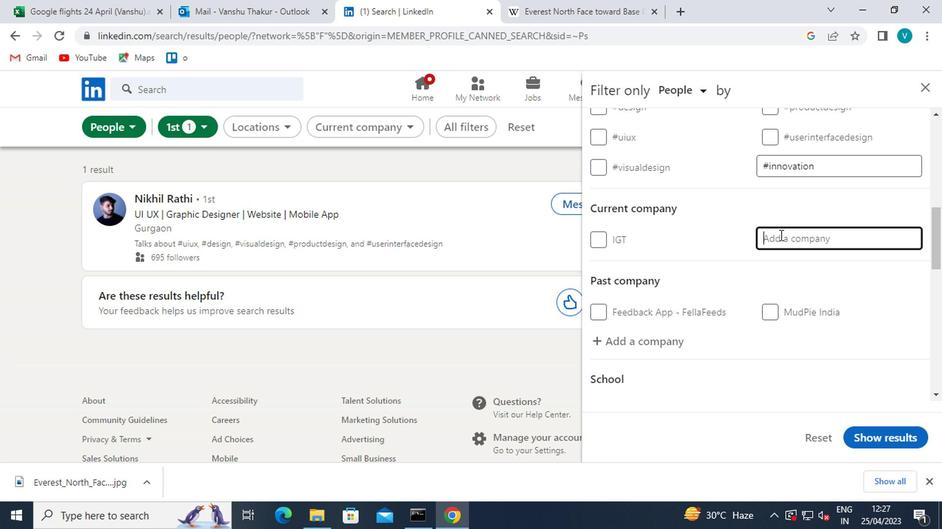 
Action: Key pressed <Key.shift>
Screenshot: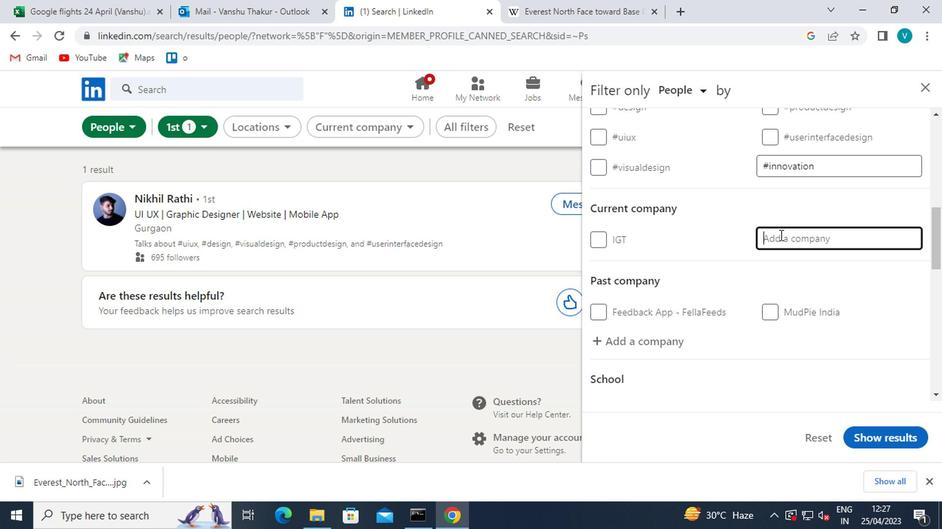 
Action: Mouse moved to (702, 215)
Screenshot: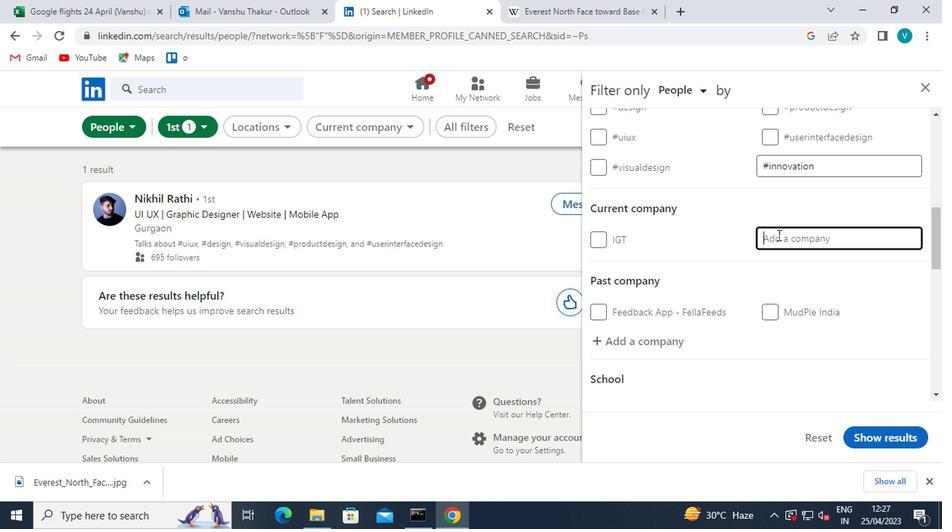 
Action: Key pressed IGT<Key.space>
Screenshot: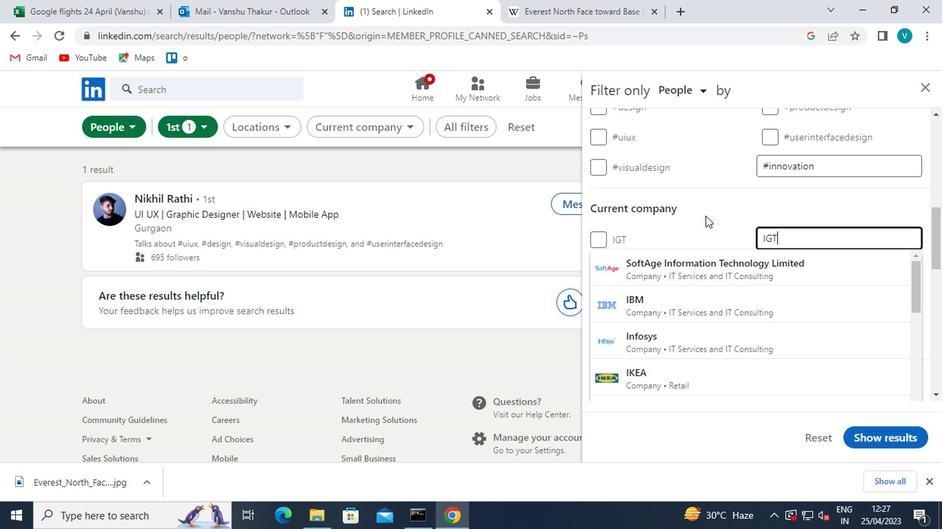 
Action: Mouse moved to (667, 305)
Screenshot: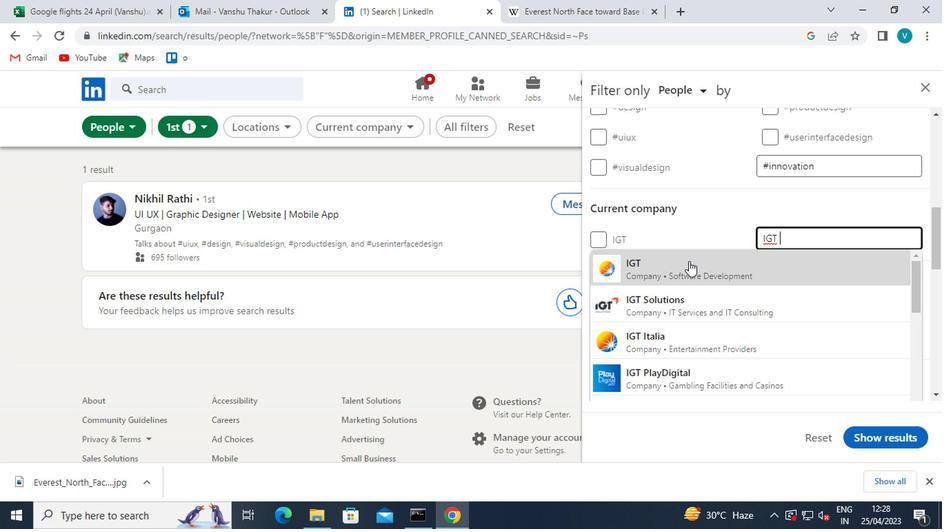 
Action: Mouse pressed left at (667, 305)
Screenshot: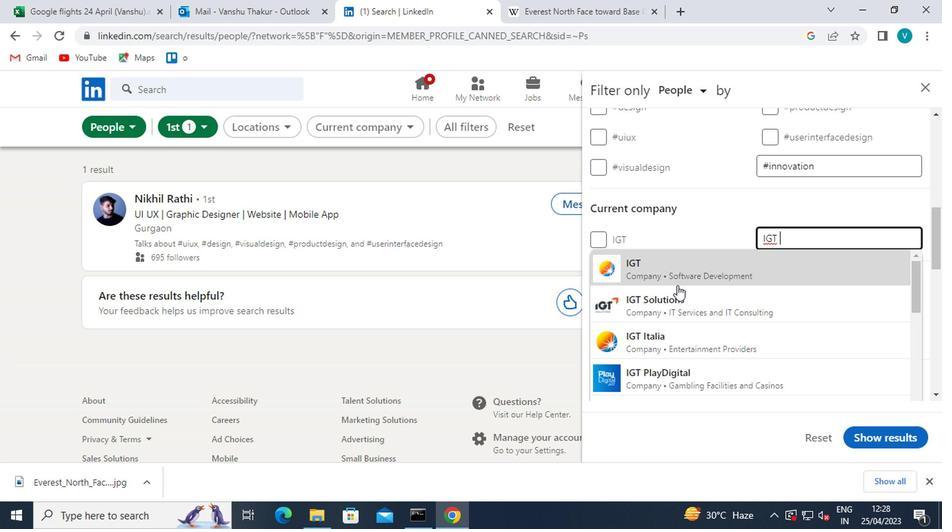 
Action: Mouse moved to (694, 291)
Screenshot: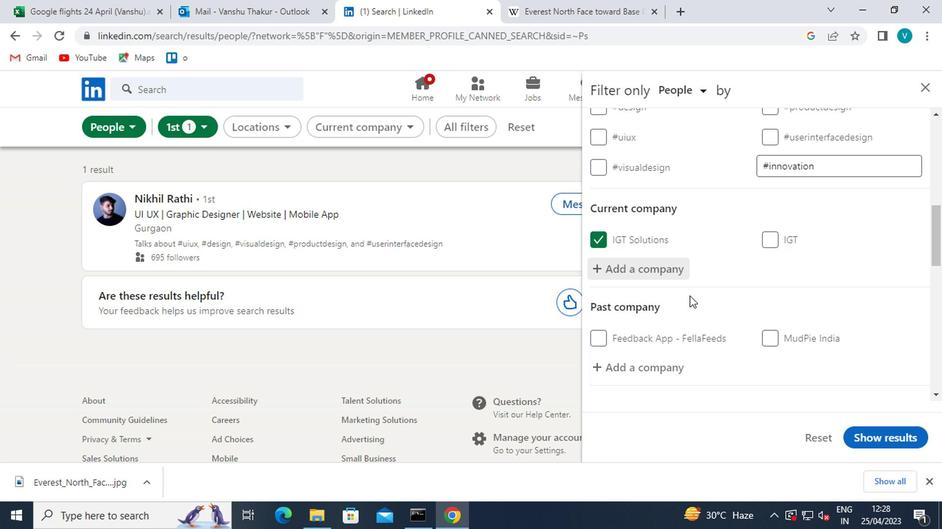 
Action: Mouse scrolled (694, 291) with delta (0, 0)
Screenshot: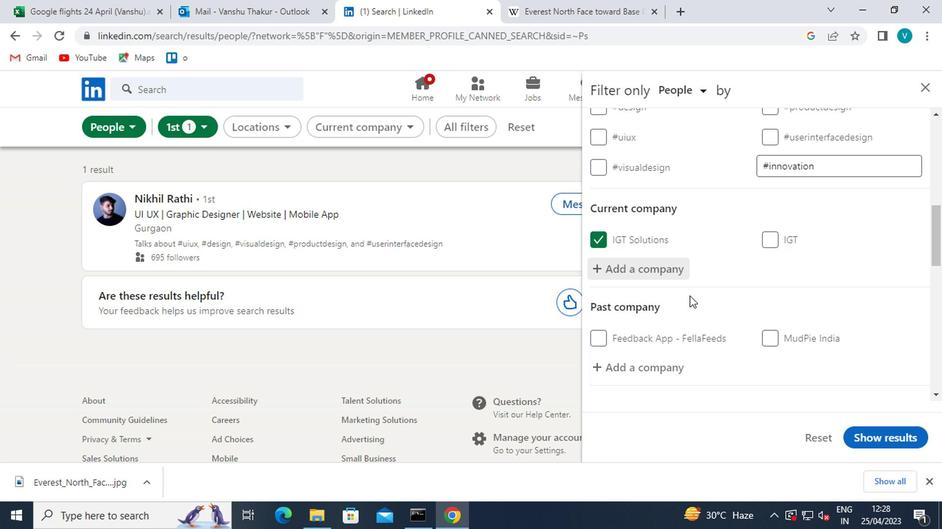 
Action: Mouse moved to (697, 289)
Screenshot: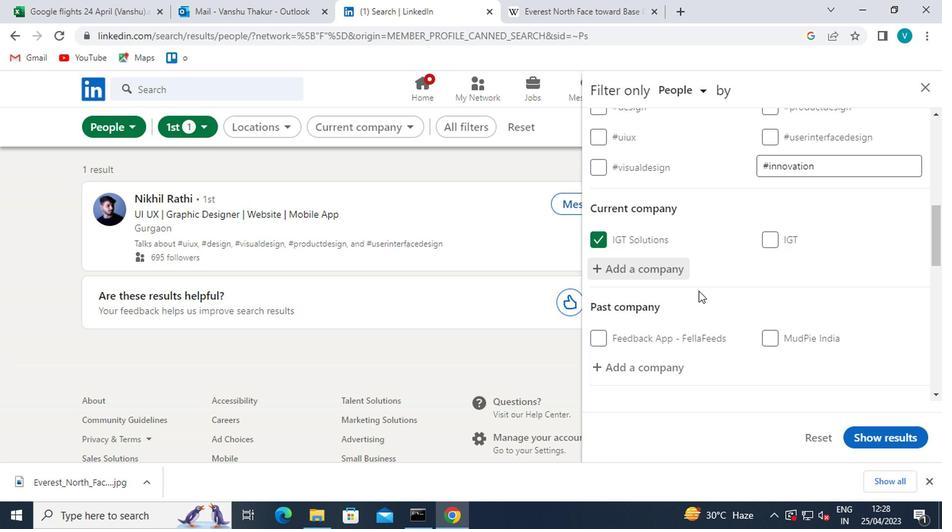 
Action: Mouse scrolled (697, 289) with delta (0, 0)
Screenshot: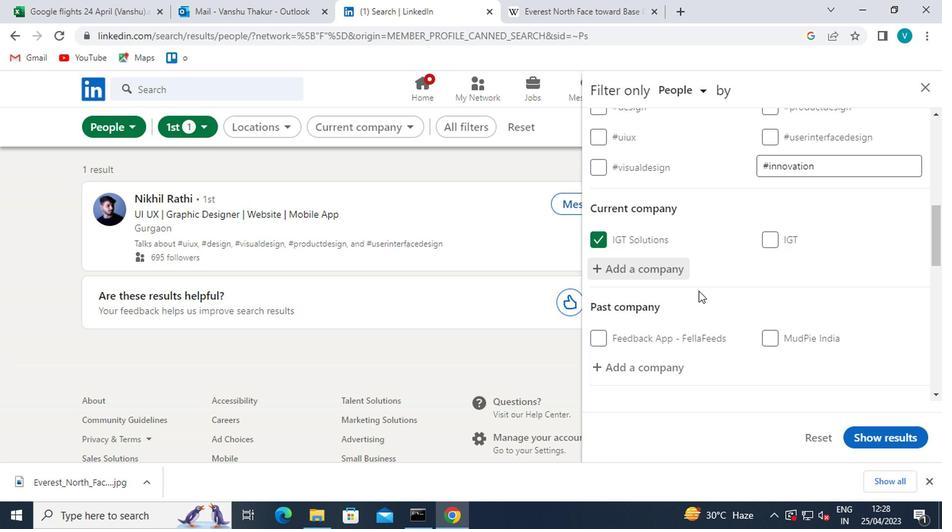 
Action: Mouse moved to (698, 289)
Screenshot: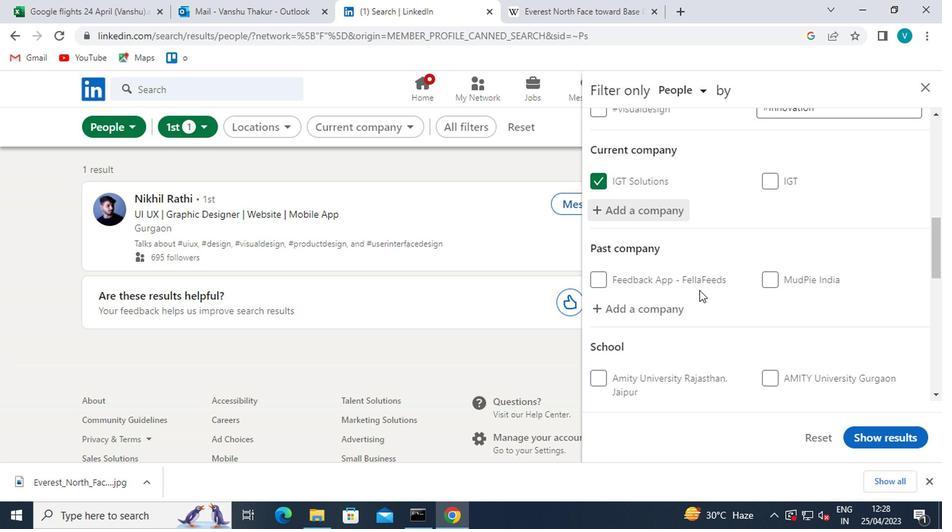 
Action: Mouse scrolled (698, 288) with delta (0, 0)
Screenshot: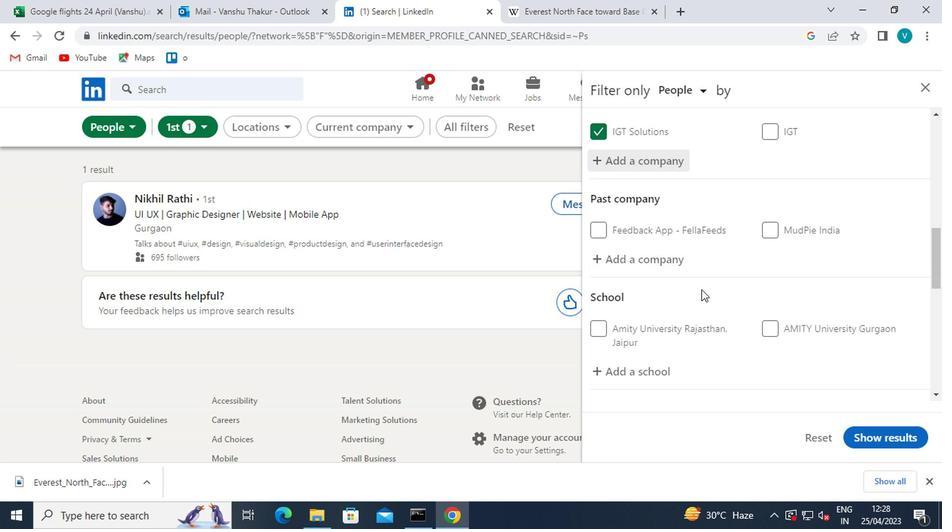 
Action: Mouse moved to (699, 289)
Screenshot: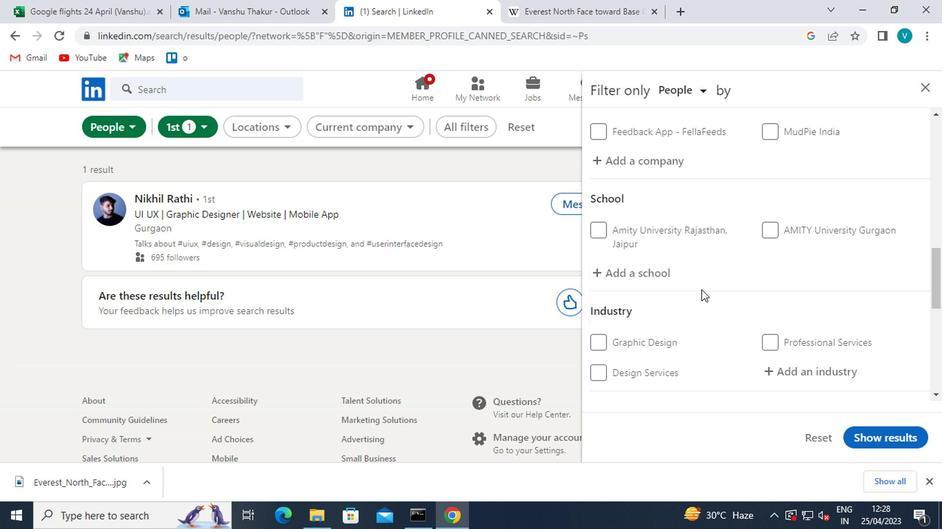 
Action: Mouse scrolled (699, 288) with delta (0, 0)
Screenshot: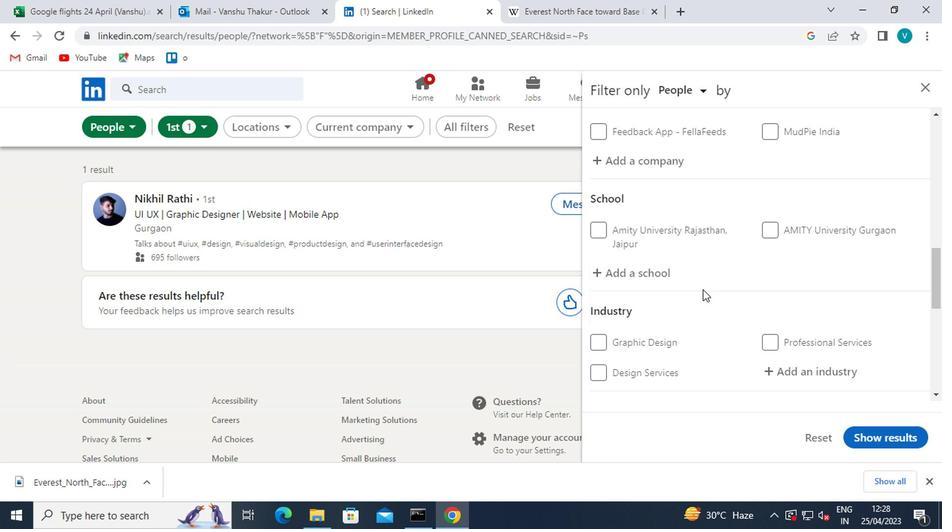 
Action: Mouse scrolled (699, 288) with delta (0, 0)
Screenshot: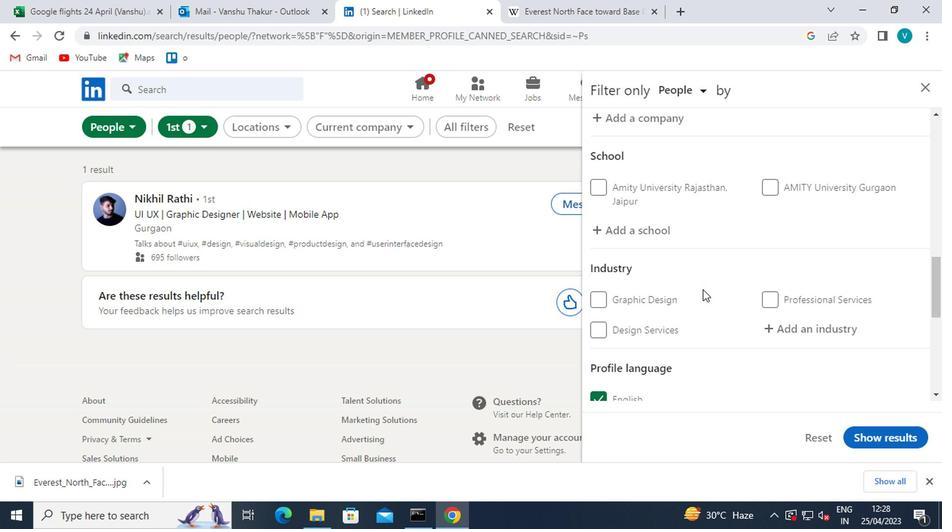 
Action: Mouse scrolled (699, 289) with delta (0, 0)
Screenshot: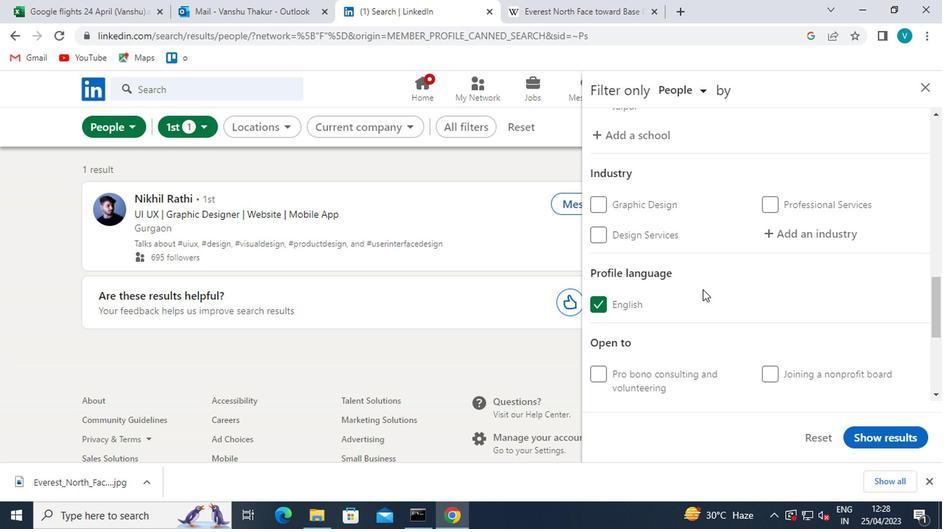 
Action: Mouse moved to (656, 205)
Screenshot: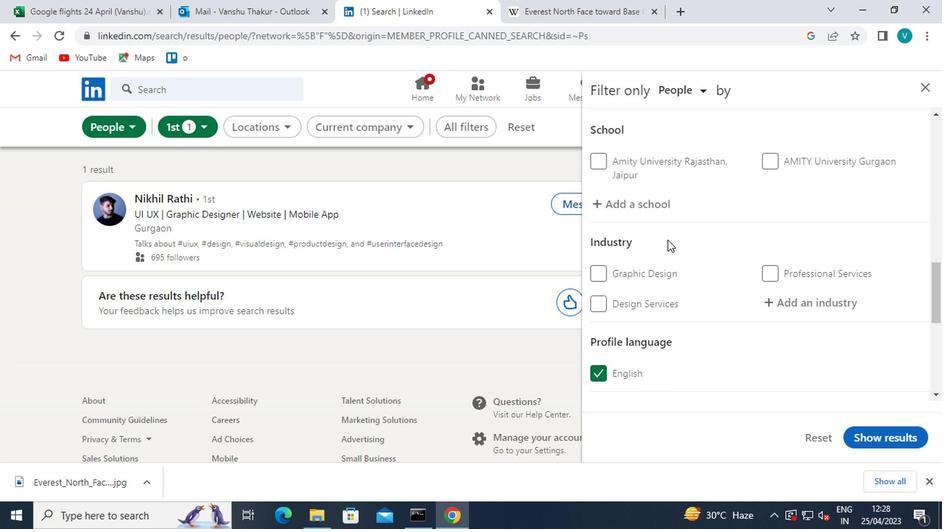 
Action: Mouse pressed left at (656, 205)
Screenshot: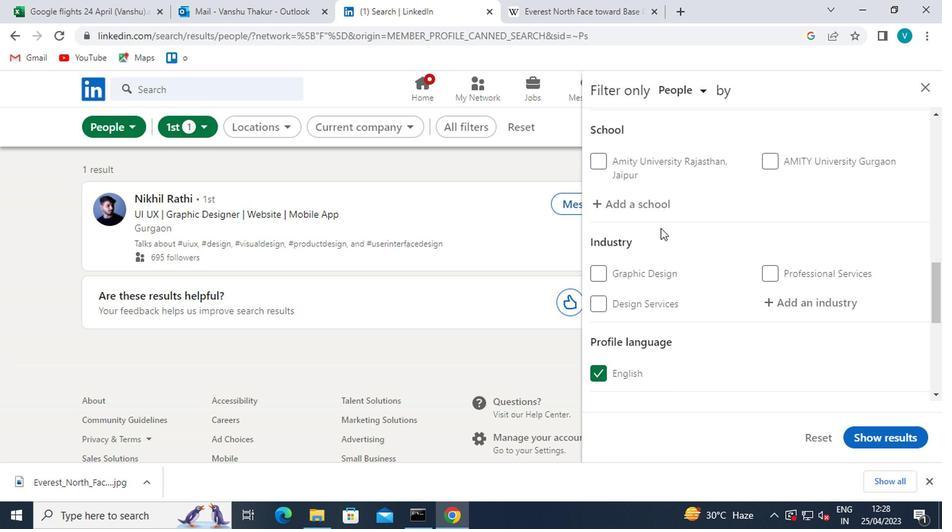 
Action: Mouse moved to (655, 202)
Screenshot: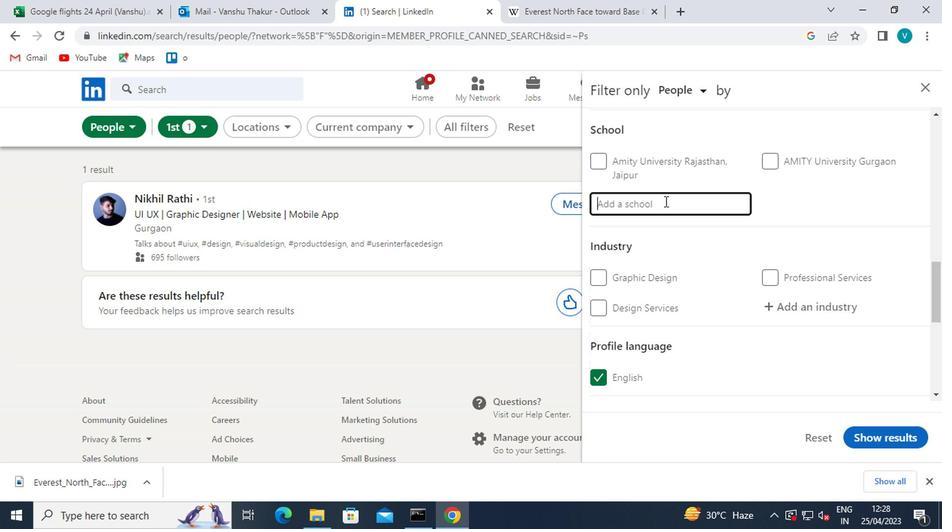 
Action: Key pressed <Key.shift>DELHI<Key.space><Key.shift>TECHNICAL<Key.space>
Screenshot: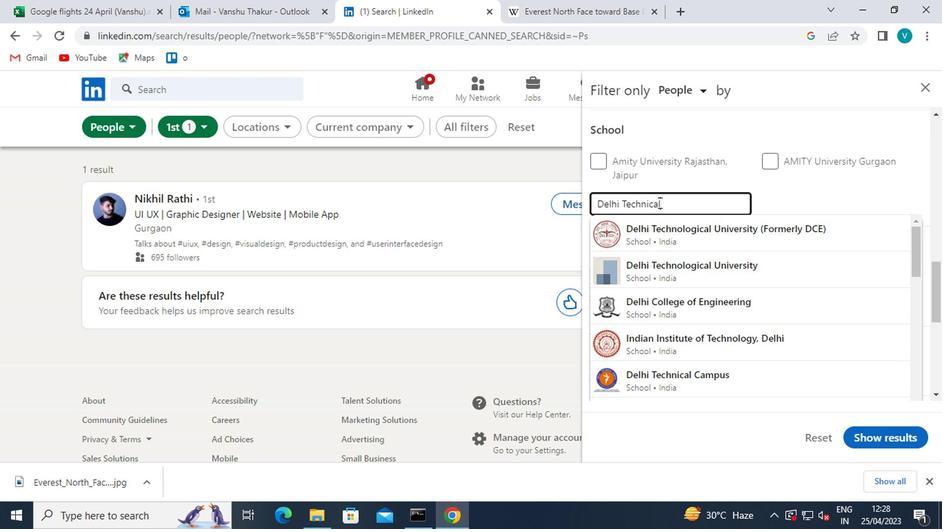 
Action: Mouse moved to (704, 238)
Screenshot: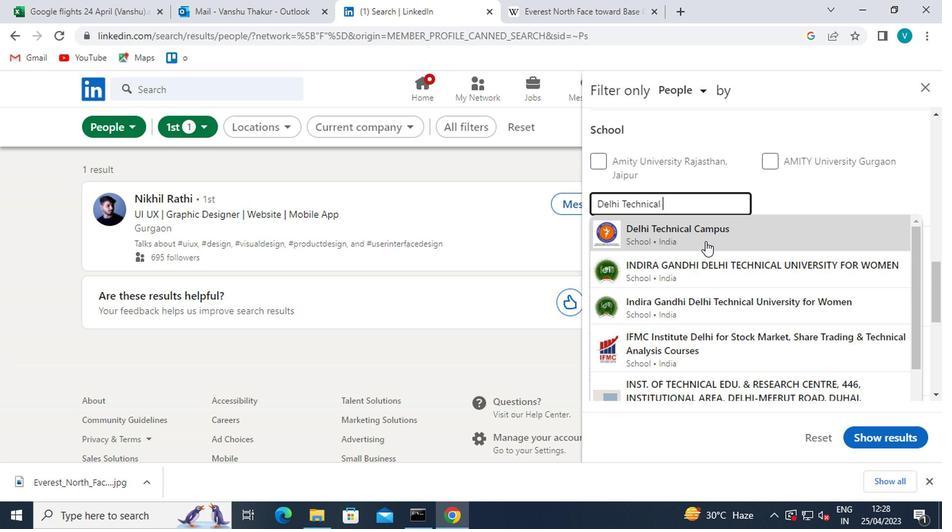 
Action: Mouse pressed left at (704, 238)
Screenshot: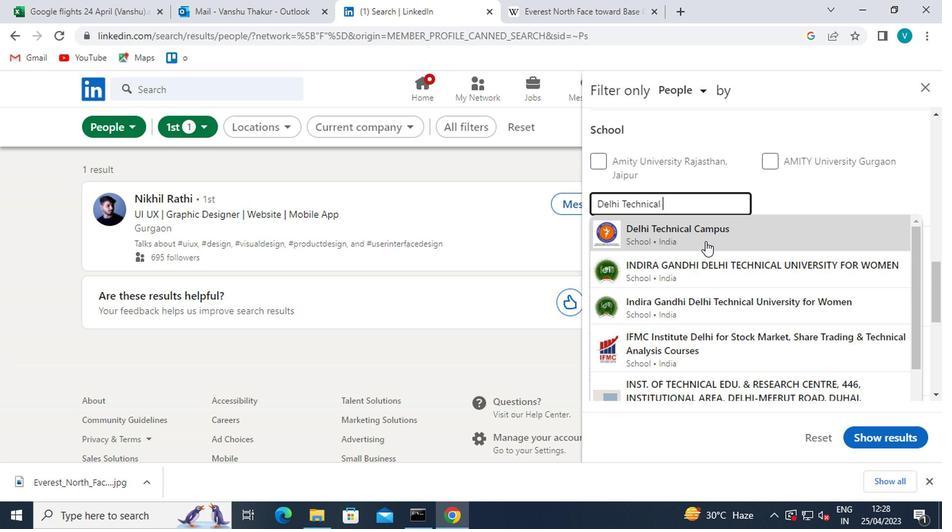 
Action: Mouse moved to (798, 308)
Screenshot: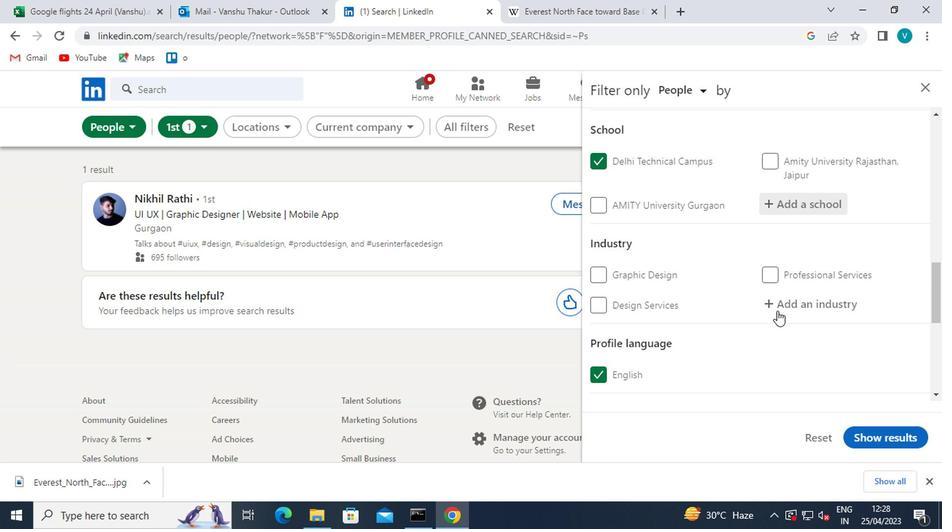 
Action: Mouse pressed left at (798, 308)
Screenshot: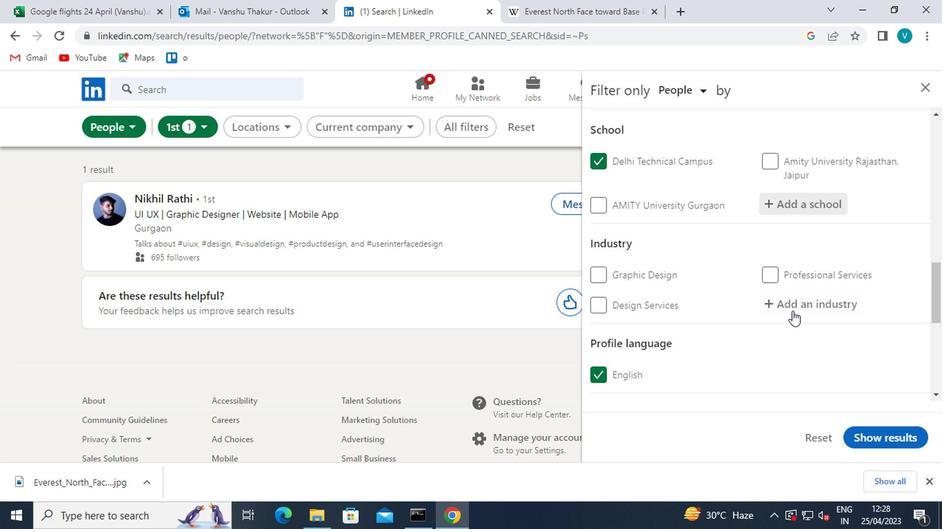 
Action: Mouse moved to (799, 300)
Screenshot: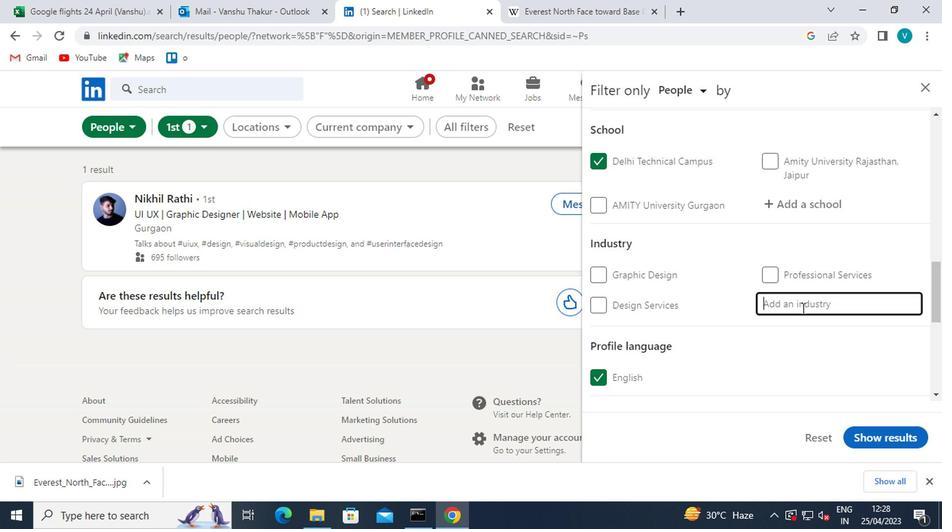 
Action: Mouse pressed left at (799, 300)
Screenshot: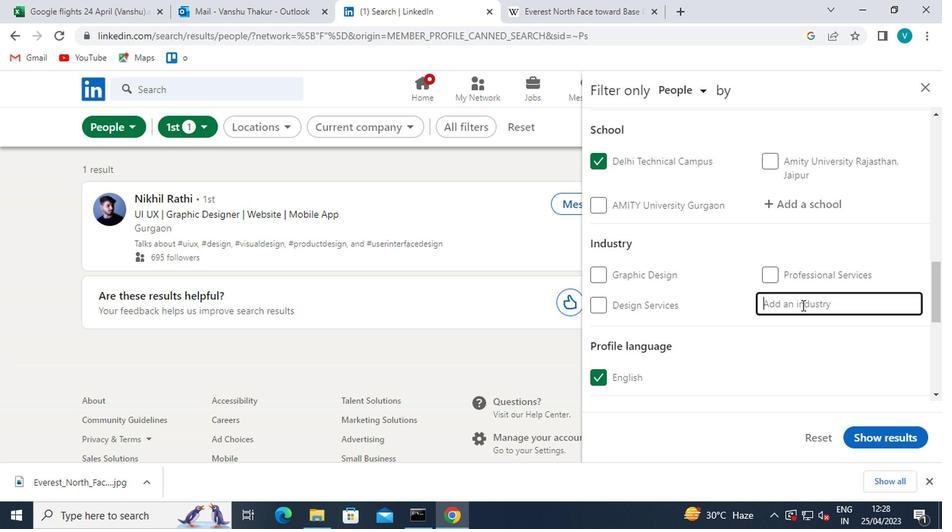 
Action: Mouse moved to (572, 210)
Screenshot: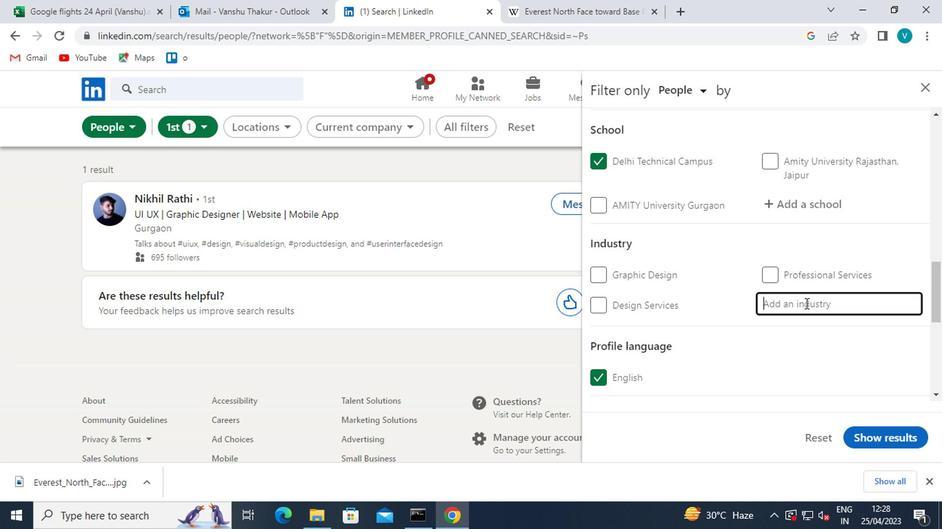 
Action: Key pressed <Key.shift>
Screenshot: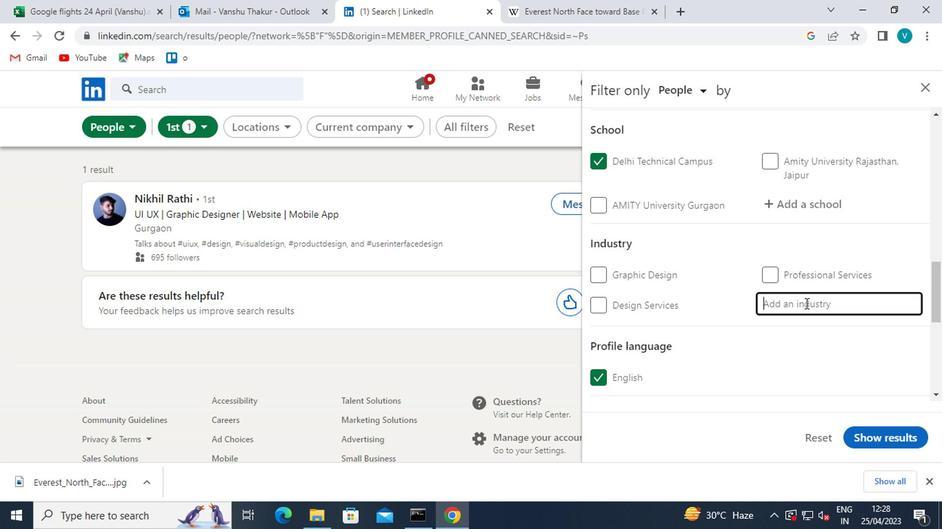 
Action: Mouse moved to (571, 210)
Screenshot: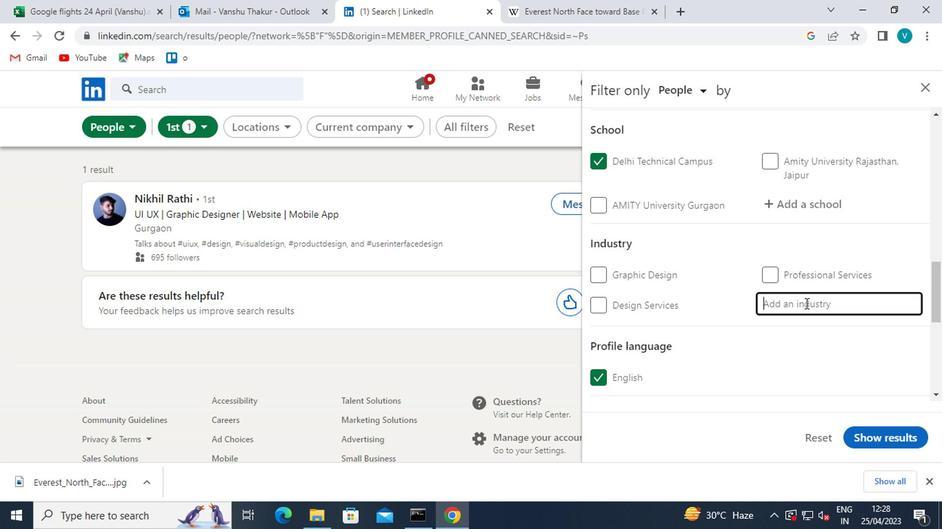 
Action: Key pressed REAL<Key.space><Key.shift>ESTATE<Key.space>AND<Key.space>
Screenshot: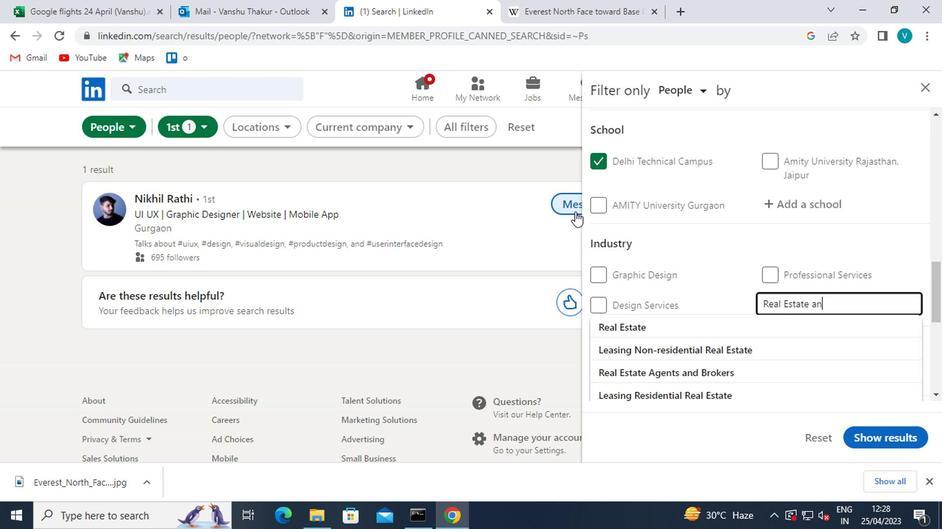 
Action: Mouse moved to (772, 346)
Screenshot: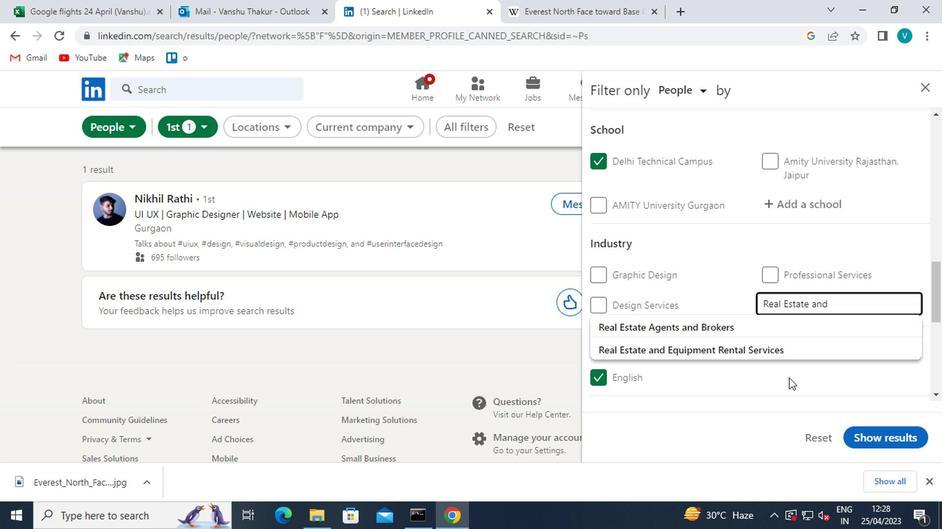 
Action: Mouse pressed left at (772, 346)
Screenshot: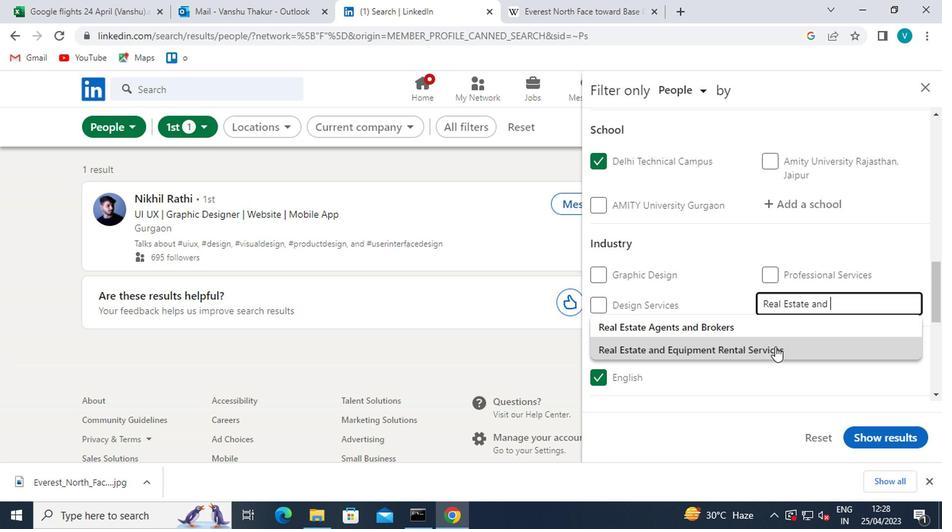 
Action: Mouse moved to (768, 342)
Screenshot: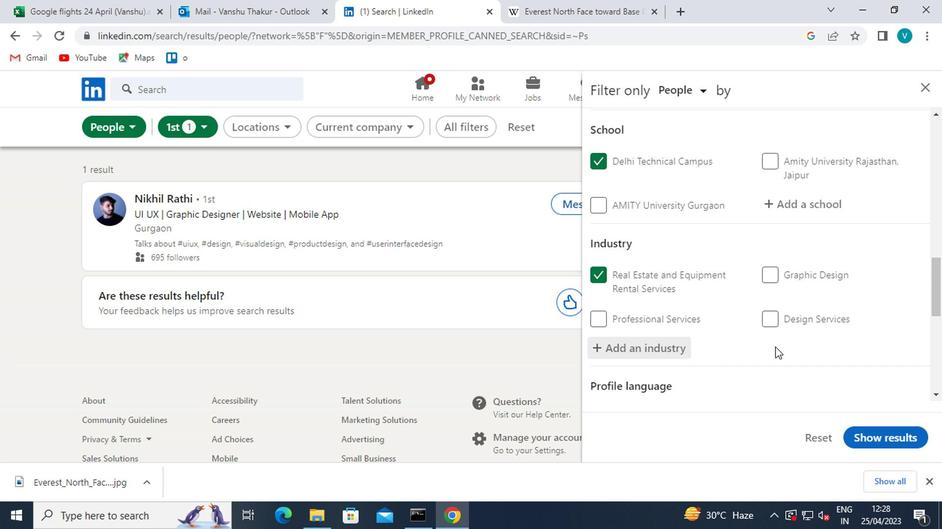 
Action: Mouse scrolled (768, 341) with delta (0, 0)
Screenshot: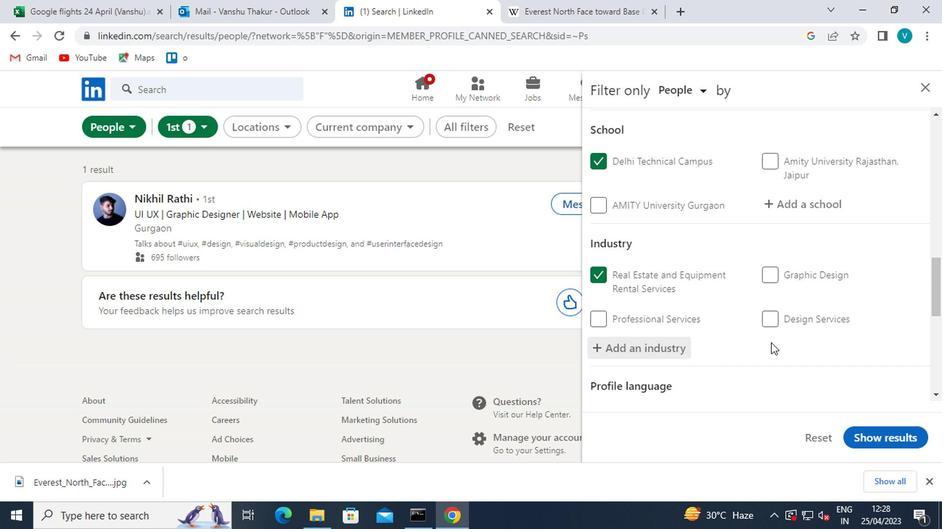 
Action: Mouse moved to (766, 340)
Screenshot: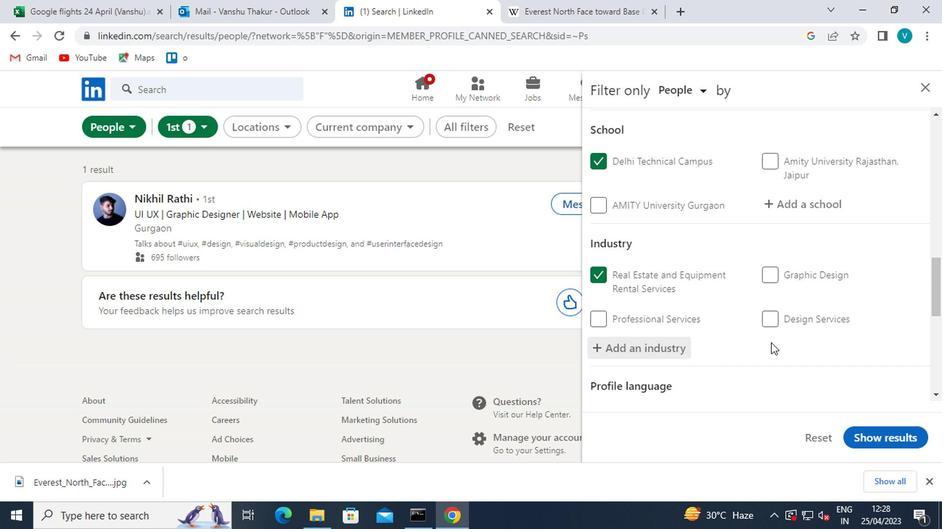 
Action: Mouse scrolled (766, 339) with delta (0, 0)
Screenshot: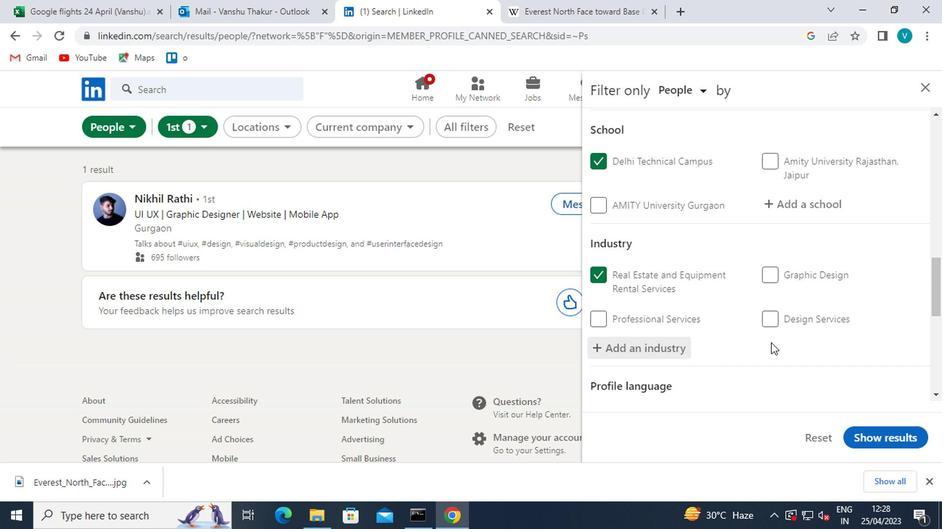 
Action: Mouse moved to (701, 339)
Screenshot: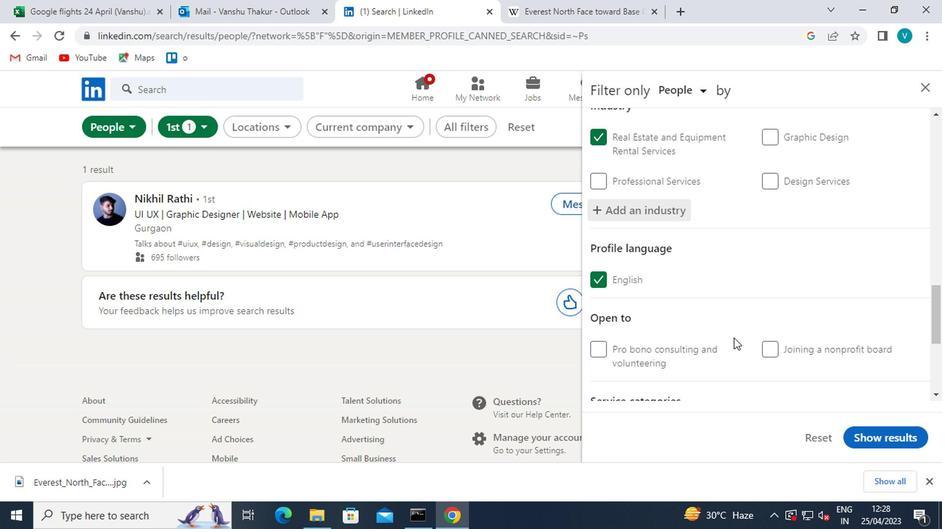
Action: Mouse scrolled (701, 339) with delta (0, 0)
Screenshot: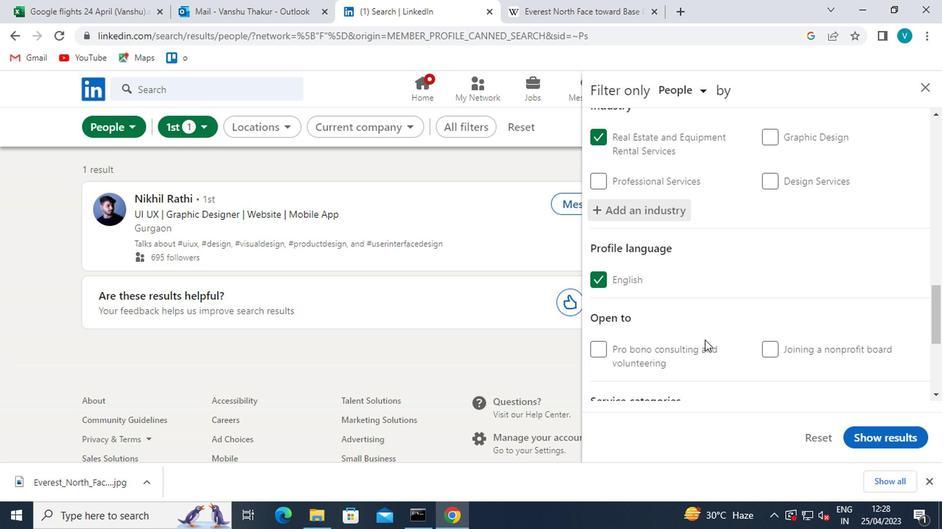 
Action: Mouse moved to (637, 356)
Screenshot: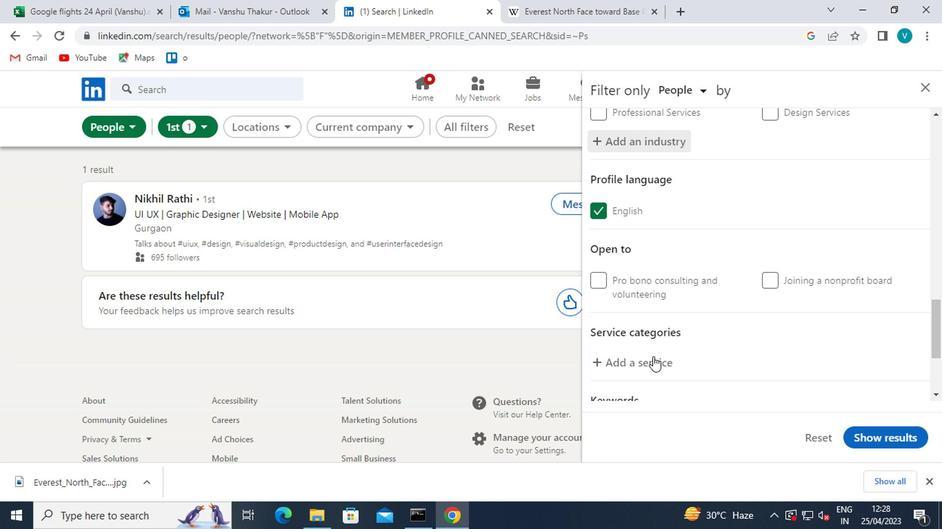 
Action: Mouse pressed left at (637, 356)
Screenshot: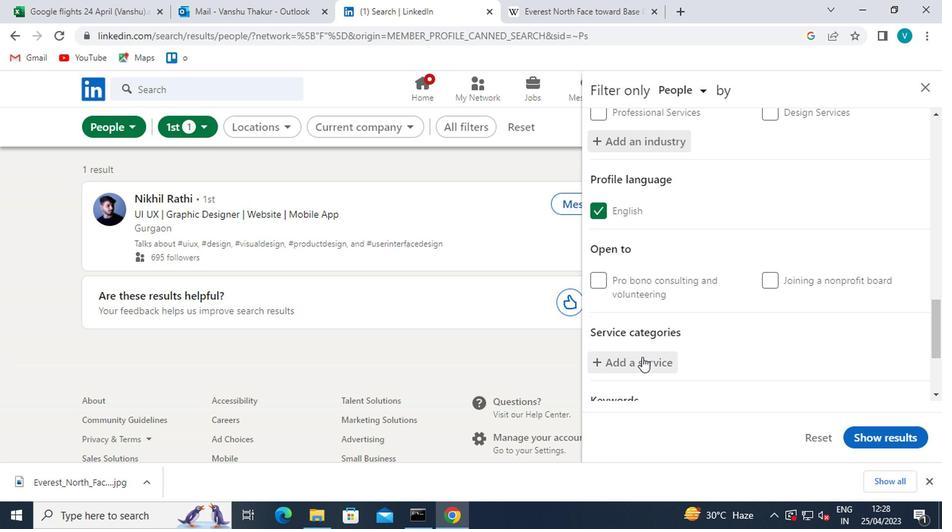 
Action: Mouse moved to (637, 356)
Screenshot: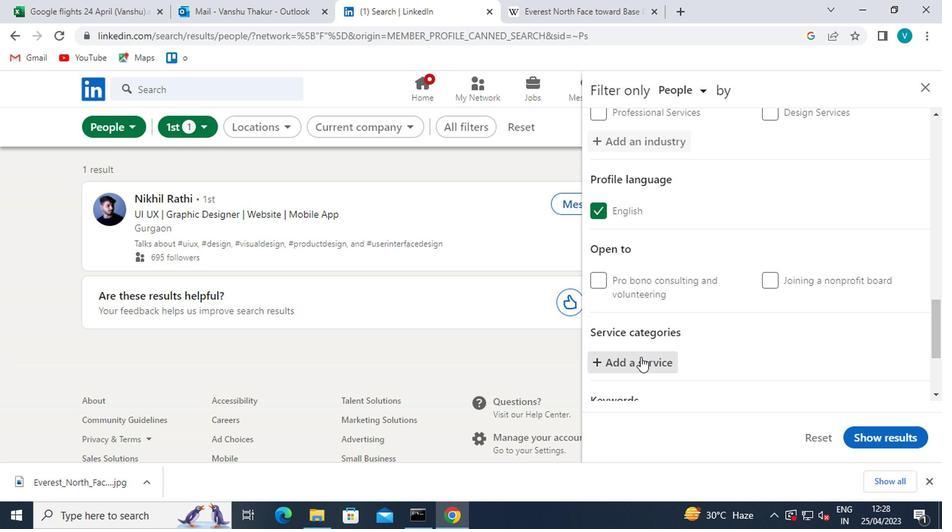 
Action: Key pressed <Key.shift>FAILY<Key.backspace><Key.backspace><Key.backspace><Key.backspace><Key.backspace><Key.shift>FAMILY<Key.space>
Screenshot: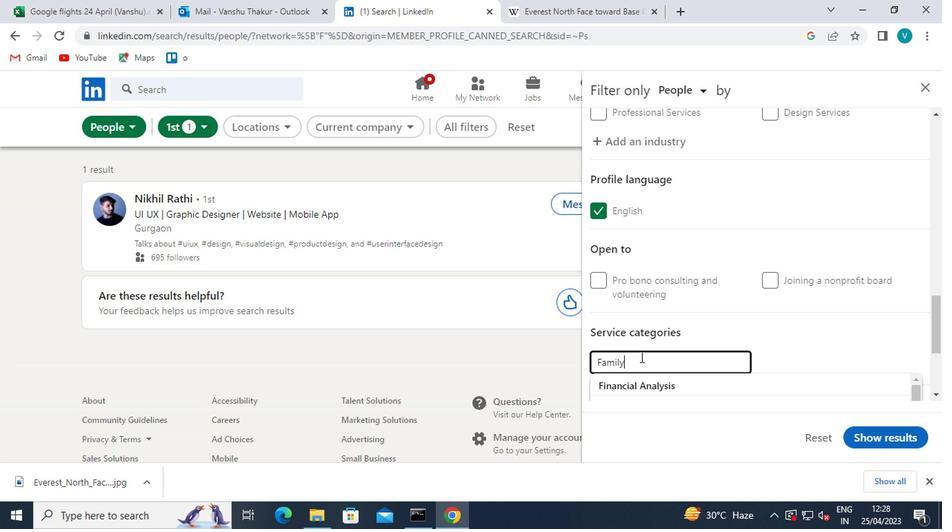 
Action: Mouse moved to (641, 386)
Screenshot: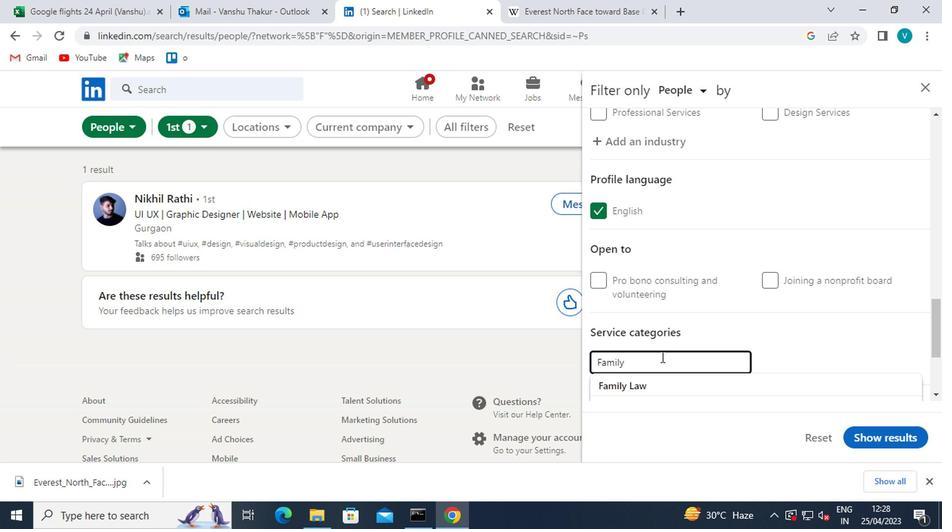 
Action: Mouse pressed left at (641, 386)
Screenshot: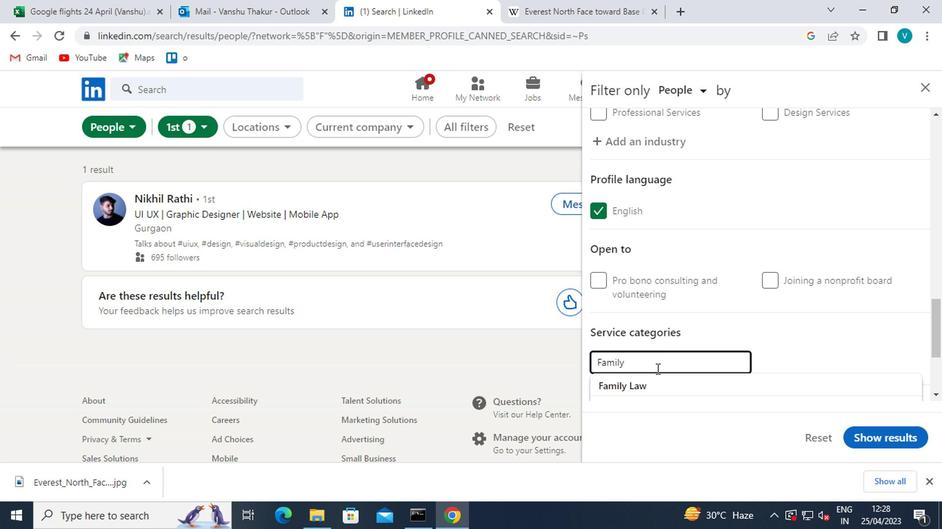 
Action: Mouse moved to (652, 362)
Screenshot: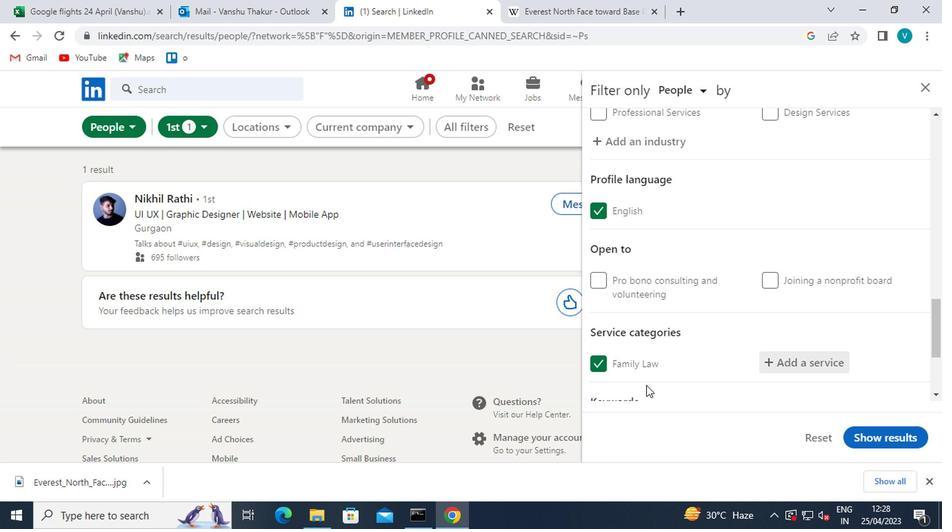 
Action: Mouse scrolled (652, 361) with delta (0, 0)
Screenshot: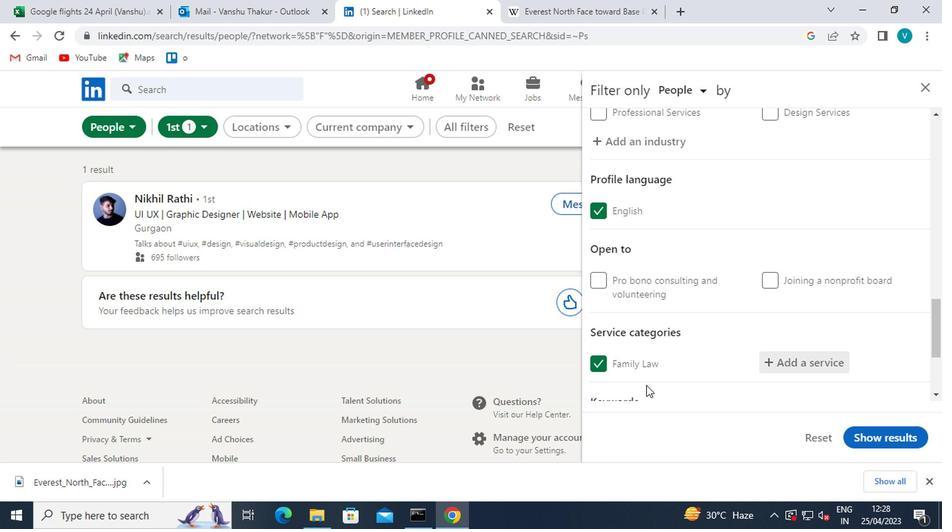 
Action: Mouse moved to (652, 355)
Screenshot: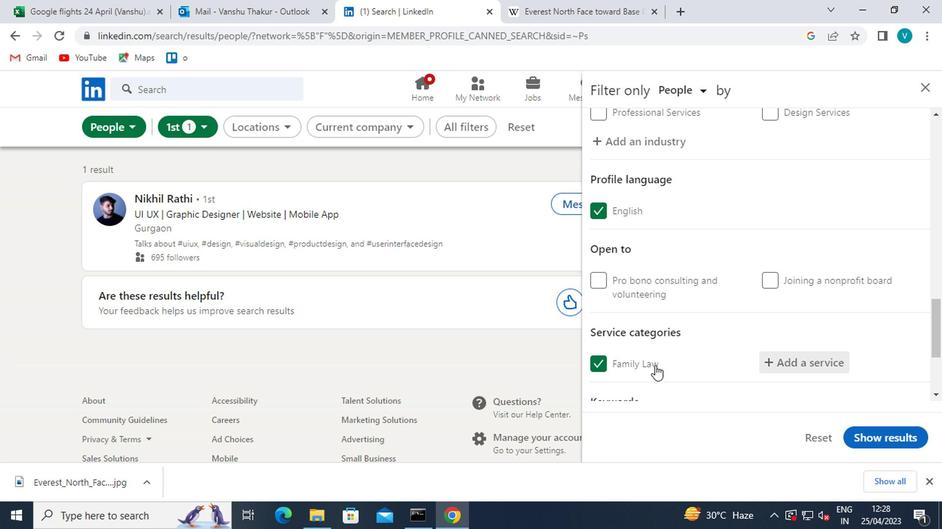 
Action: Mouse scrolled (652, 354) with delta (0, 0)
Screenshot: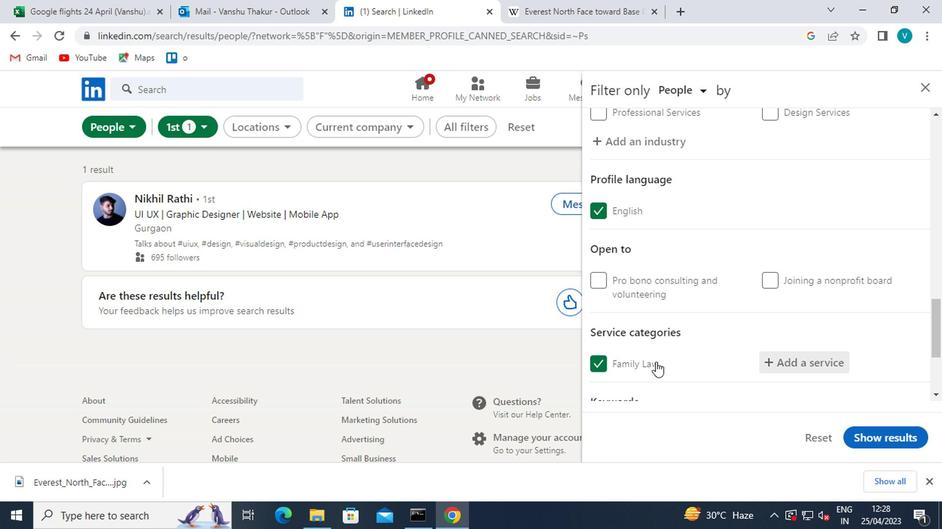 
Action: Mouse moved to (652, 354)
Screenshot: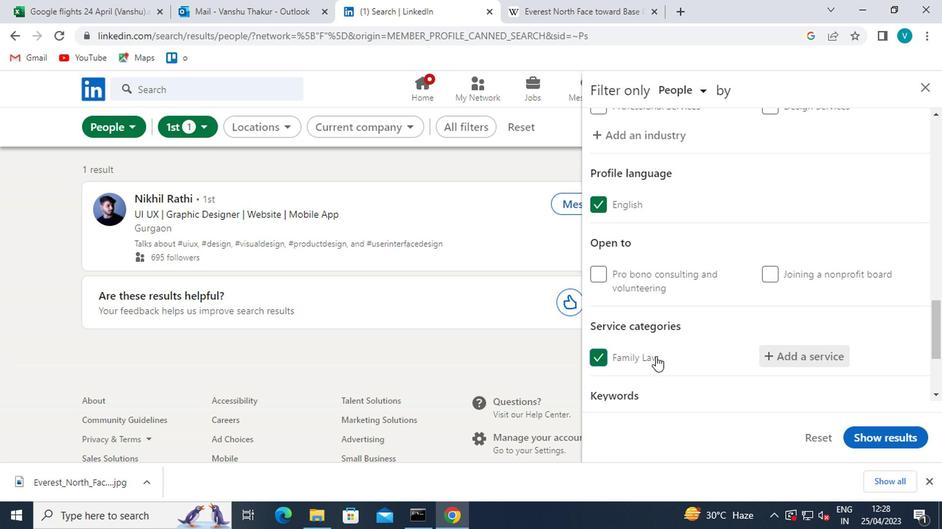 
Action: Mouse scrolled (652, 354) with delta (0, 0)
Screenshot: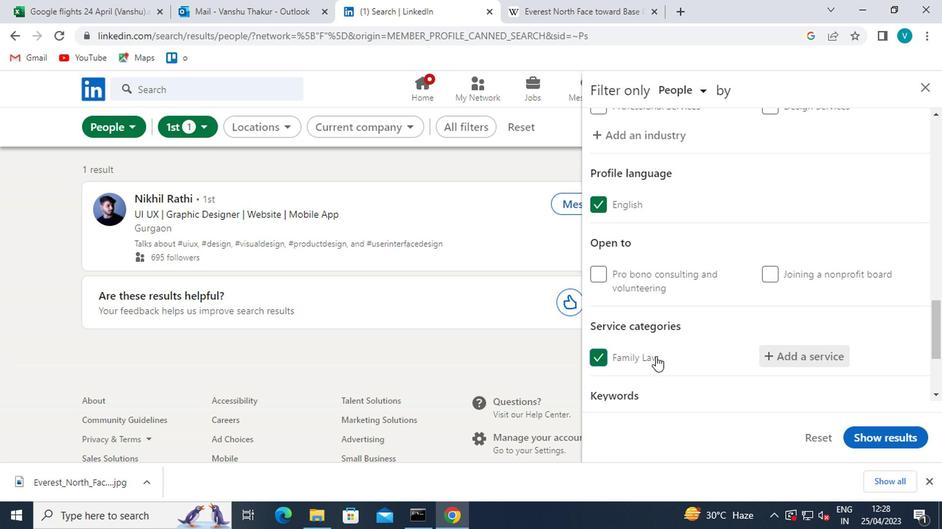 
Action: Mouse moved to (652, 336)
Screenshot: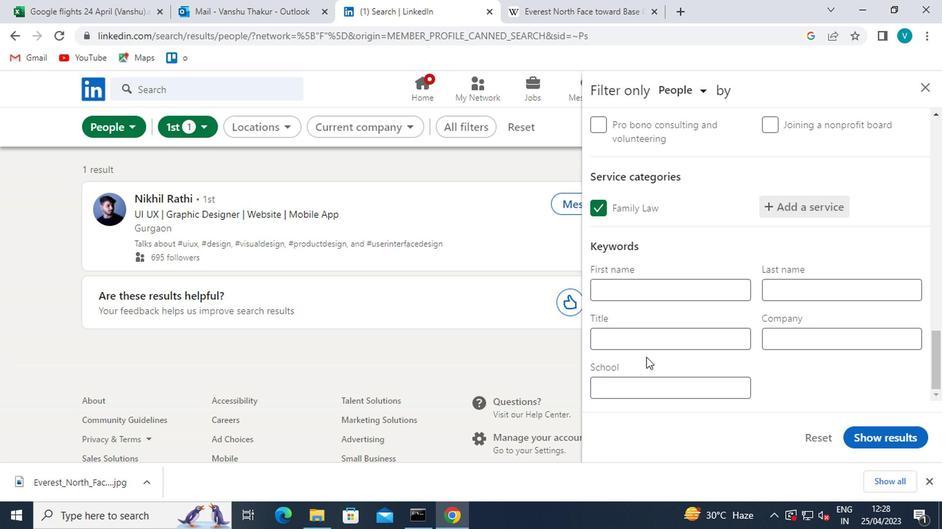 
Action: Mouse pressed left at (652, 336)
Screenshot: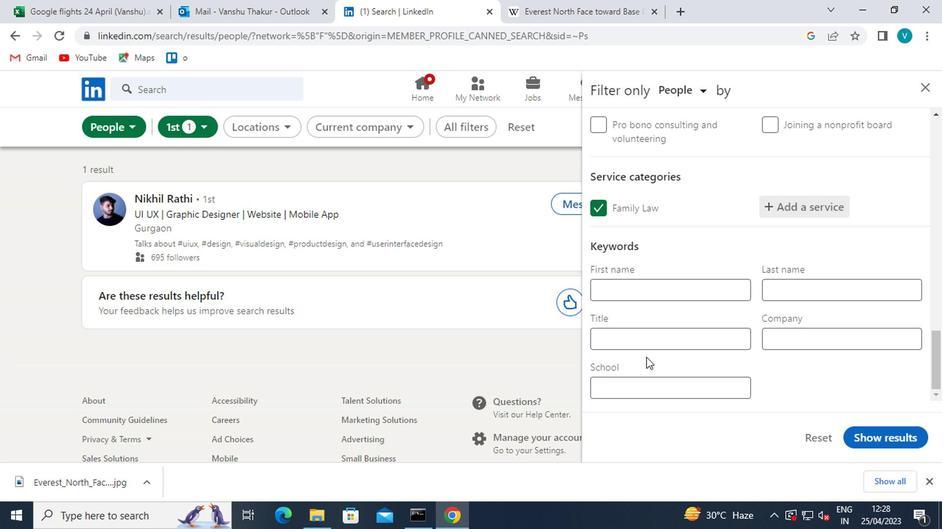 
Action: Key pressed <Key.shift>SERVER
Screenshot: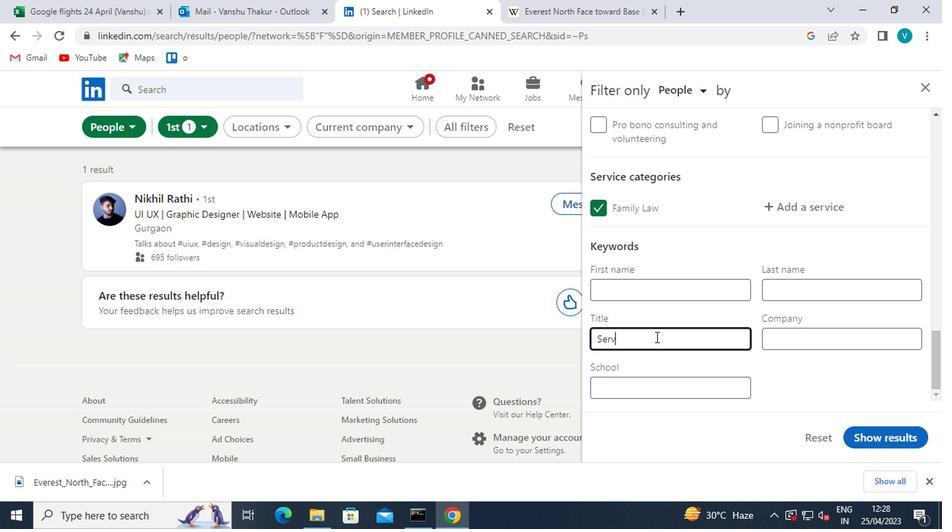 
Action: Mouse moved to (896, 431)
Screenshot: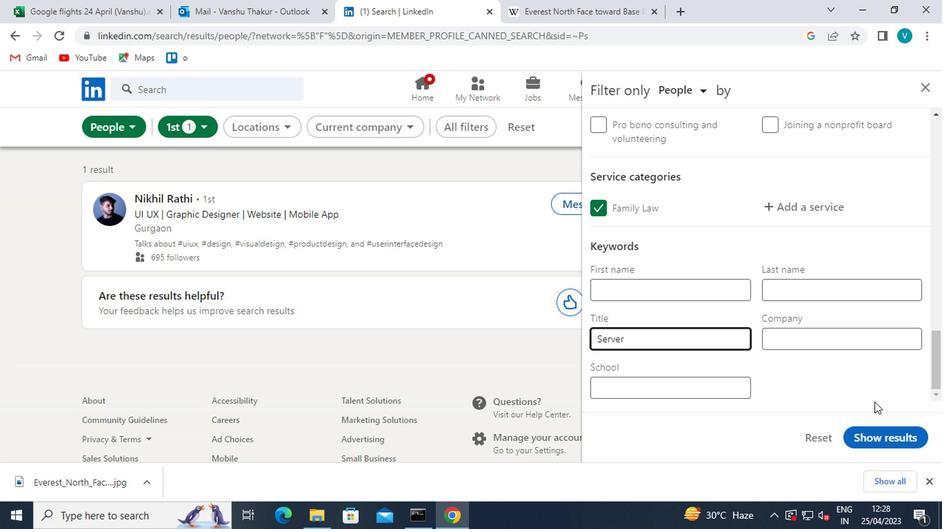 
Action: Mouse pressed left at (896, 431)
Screenshot: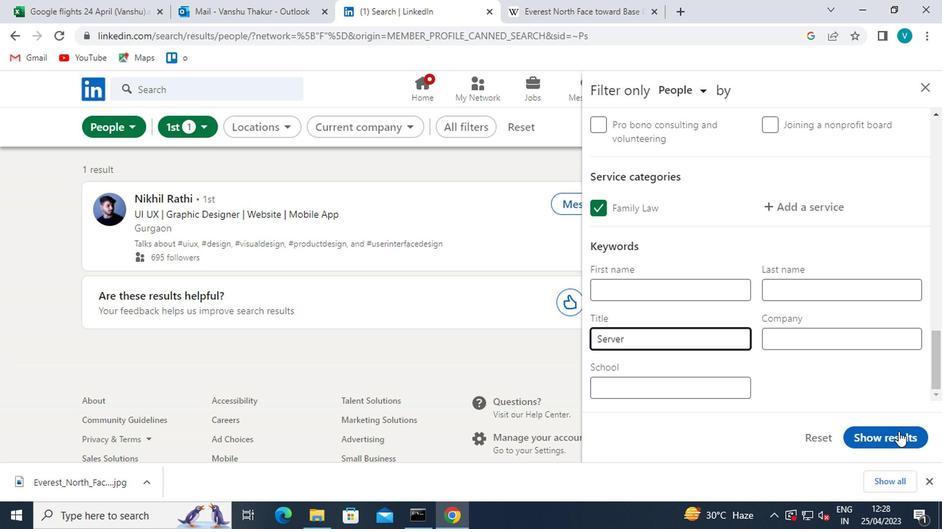 
